 Task: Look for space in Brades, Montserrat from 7th July, 2023 to 15th July, 2023 for 6 adults in price range Rs.15000 to Rs.20000. Place can be entire place with 3 bedrooms having 3 beds and 3 bathrooms. Property type can be house, flat, guest house. Amenities needed are: washing machine. Booking option can be shelf check-in. Required host language is English.
Action: Mouse moved to (481, 104)
Screenshot: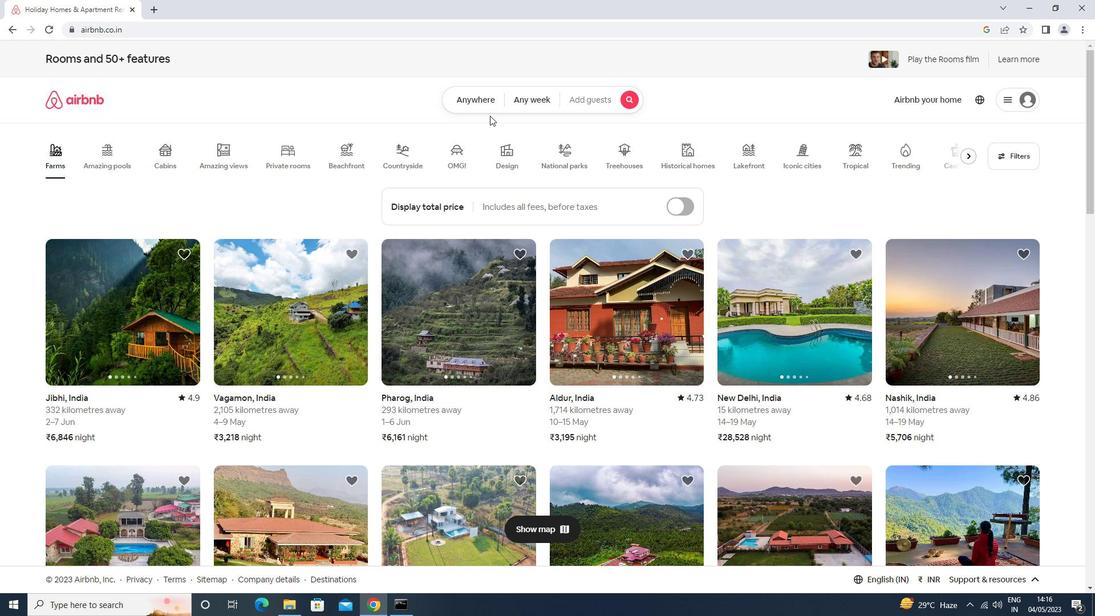 
Action: Mouse pressed left at (481, 104)
Screenshot: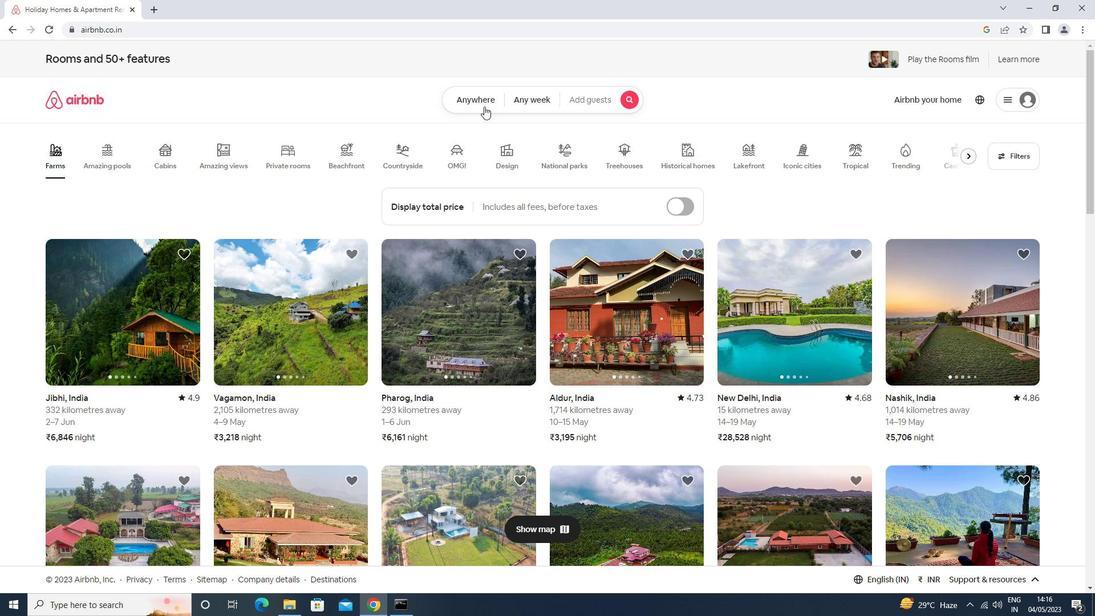 
Action: Mouse moved to (417, 142)
Screenshot: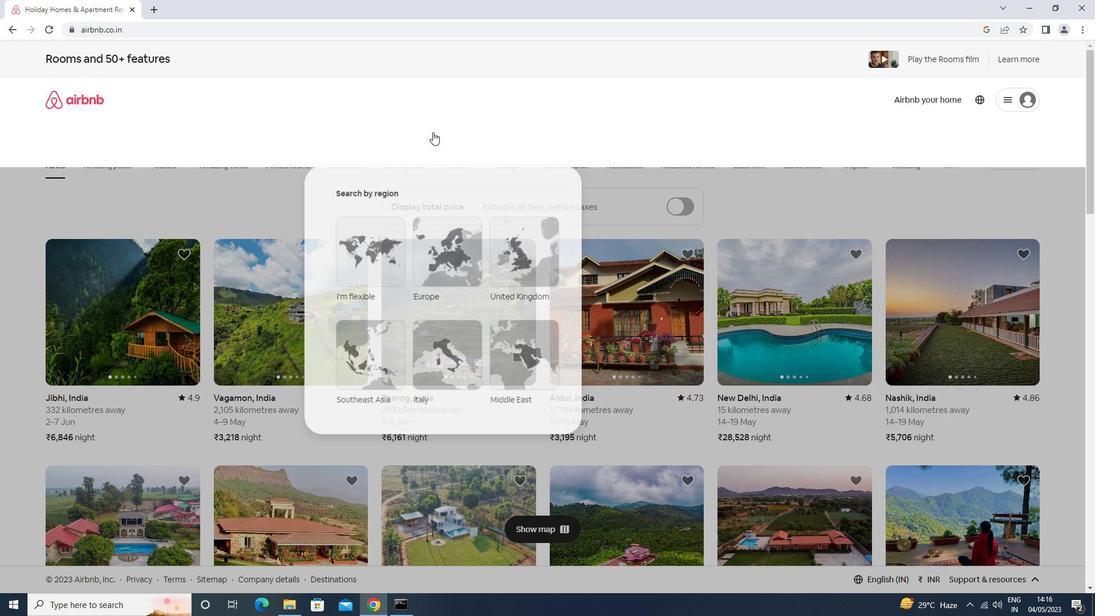 
Action: Mouse pressed left at (417, 142)
Screenshot: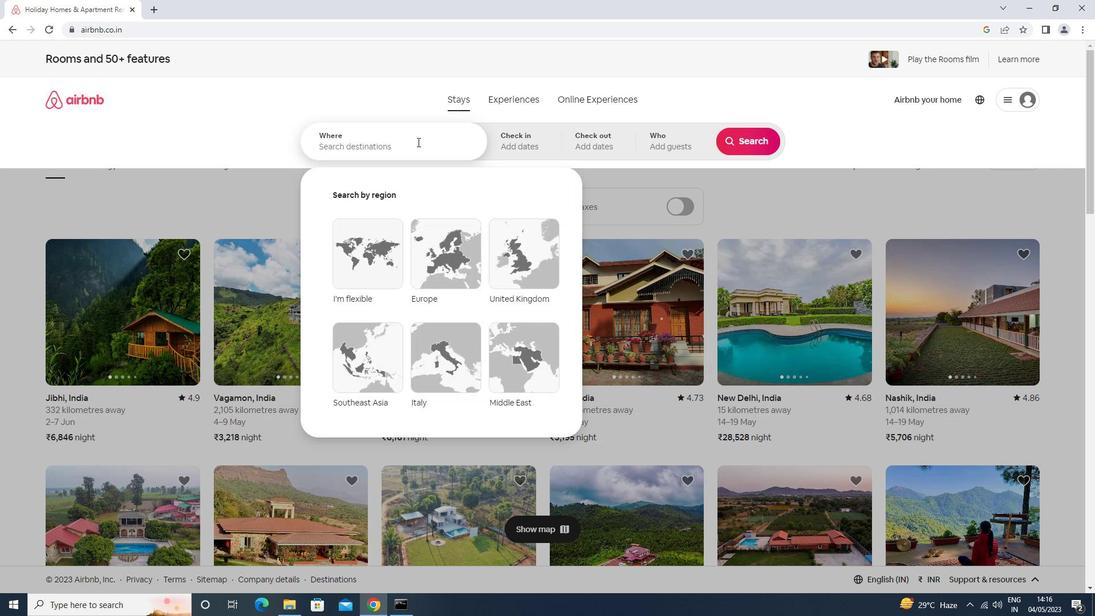 
Action: Key pressed brades<Key.enter>
Screenshot: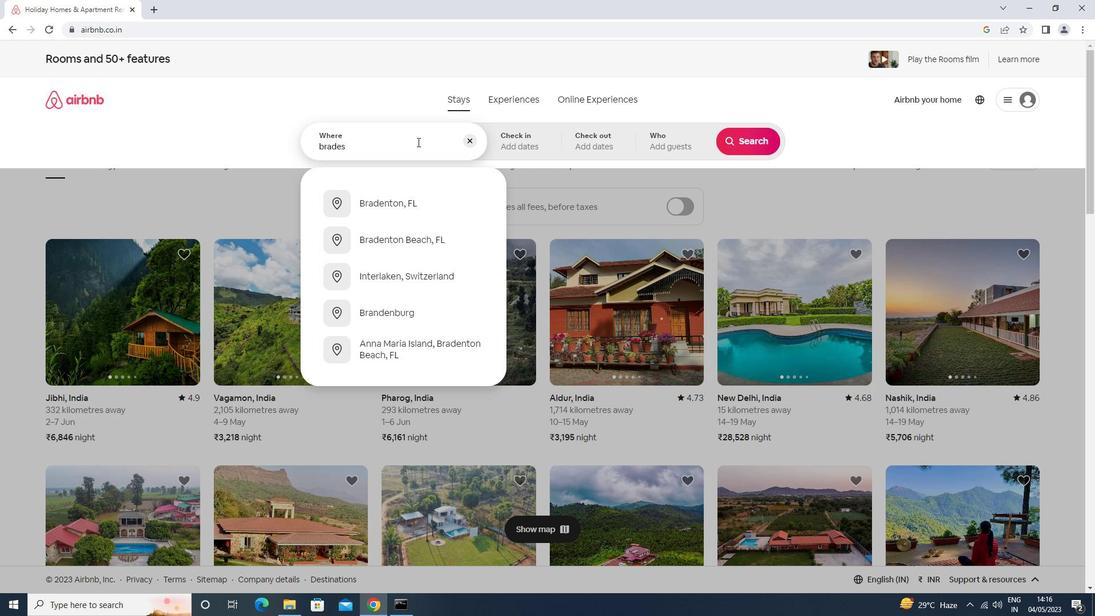 
Action: Mouse moved to (746, 234)
Screenshot: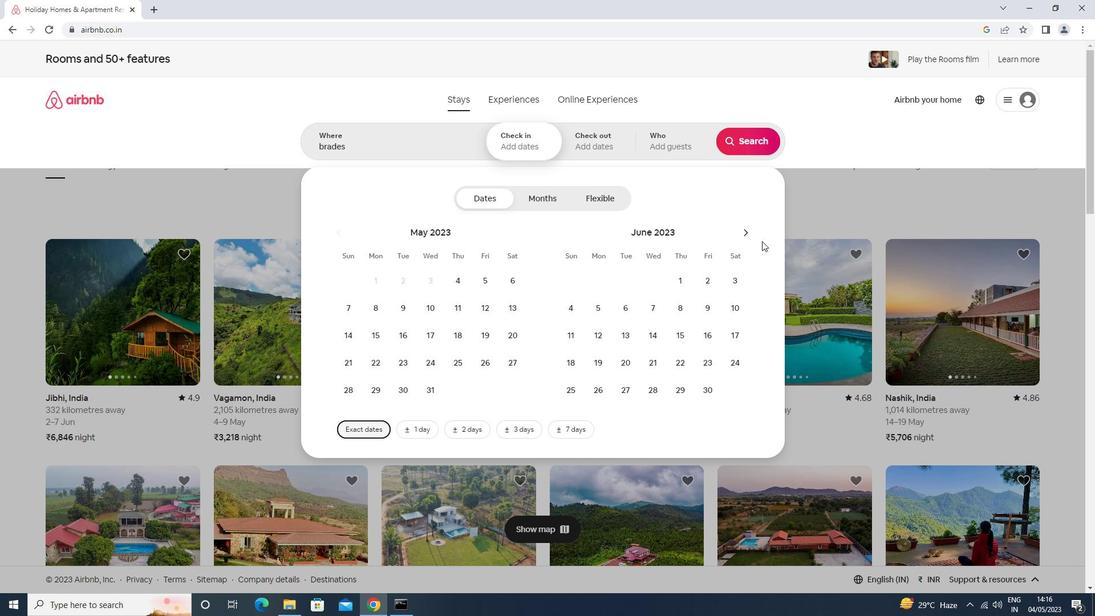 
Action: Mouse pressed left at (746, 234)
Screenshot: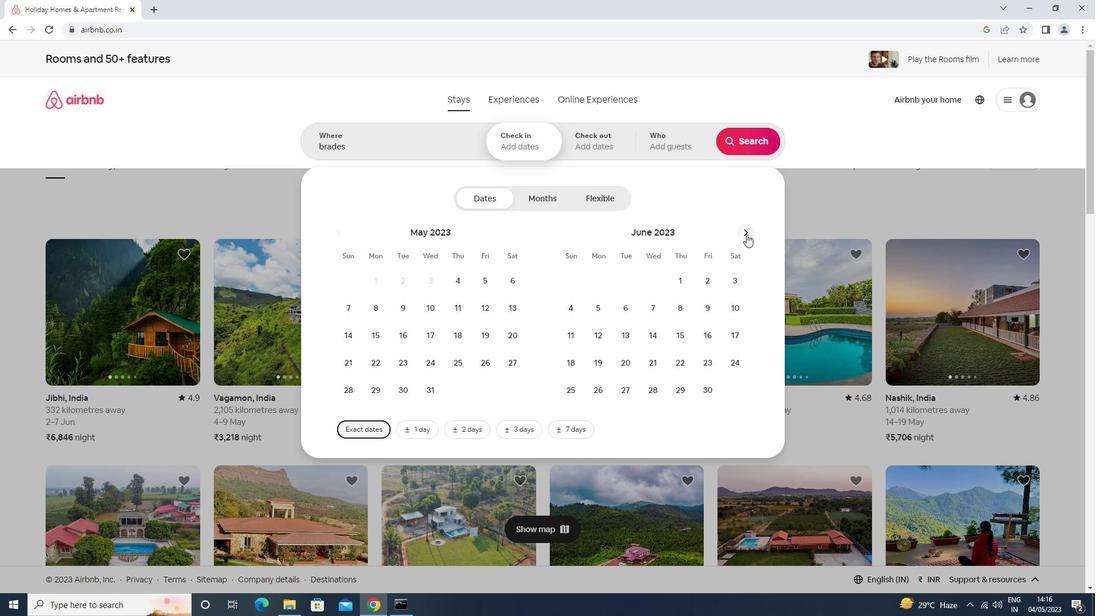 
Action: Mouse moved to (704, 304)
Screenshot: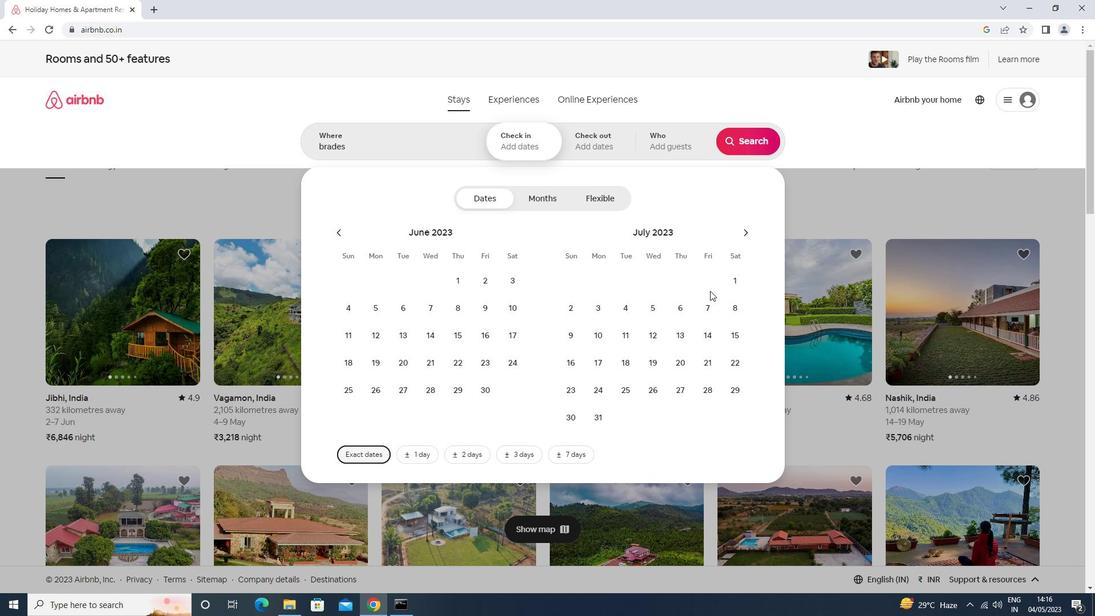 
Action: Mouse pressed left at (704, 304)
Screenshot: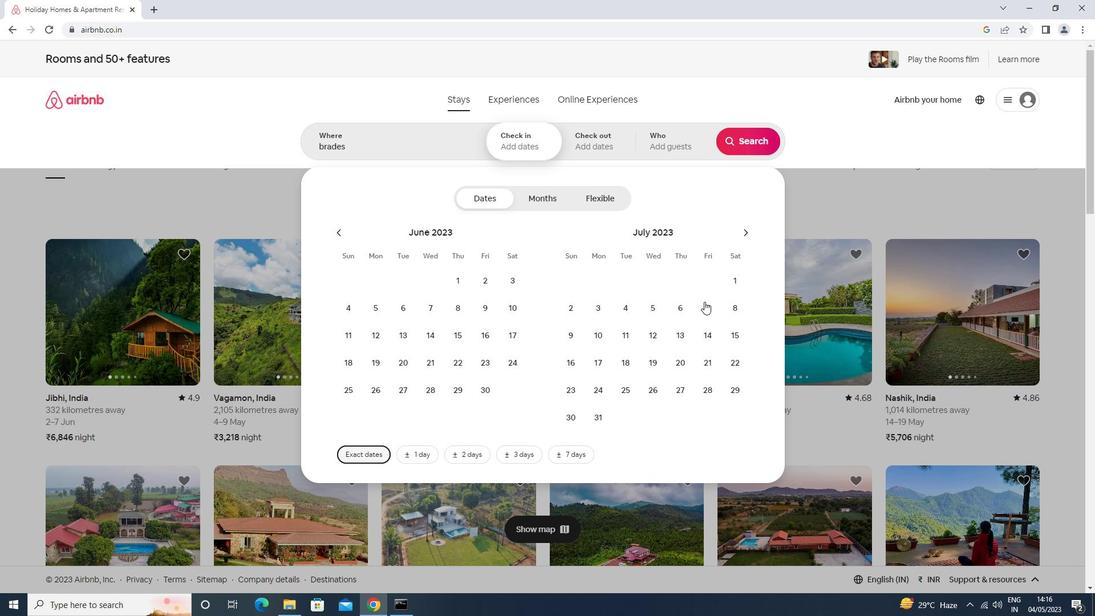 
Action: Mouse moved to (727, 333)
Screenshot: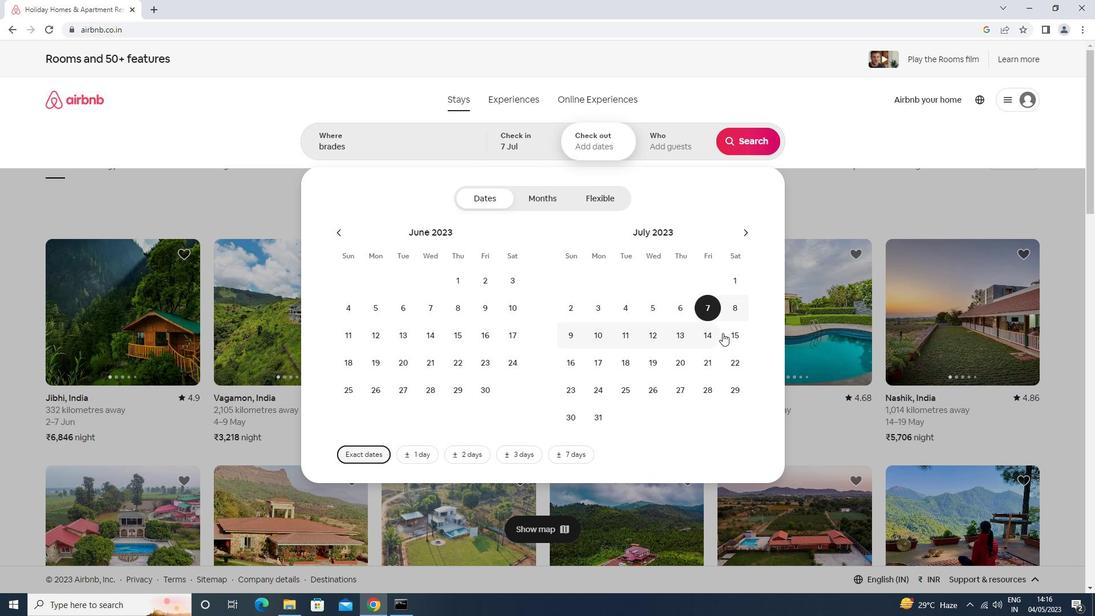 
Action: Mouse pressed left at (727, 333)
Screenshot: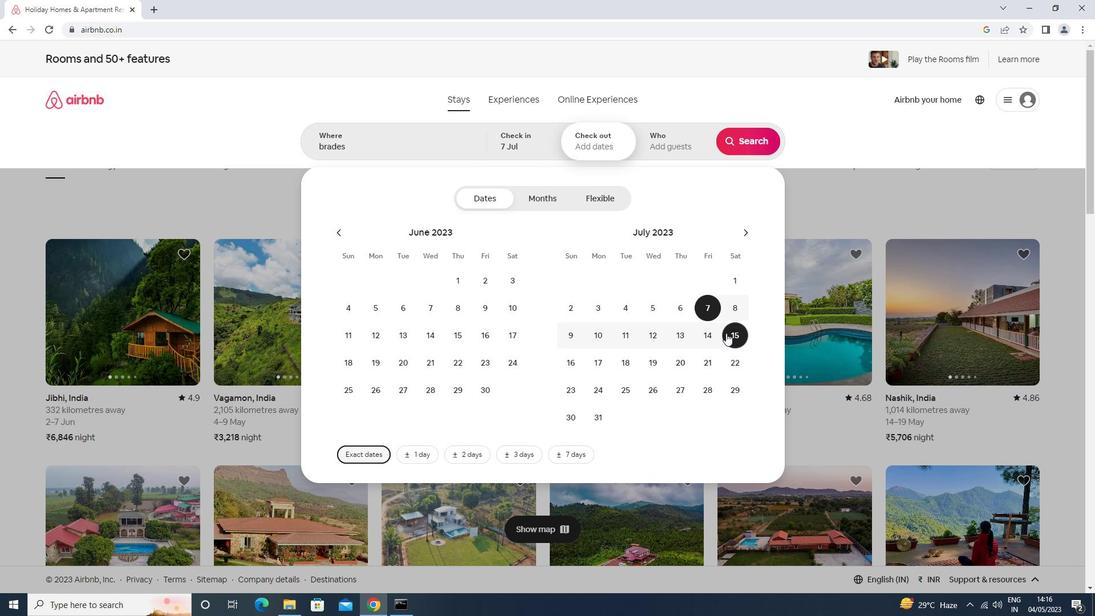 
Action: Mouse moved to (661, 139)
Screenshot: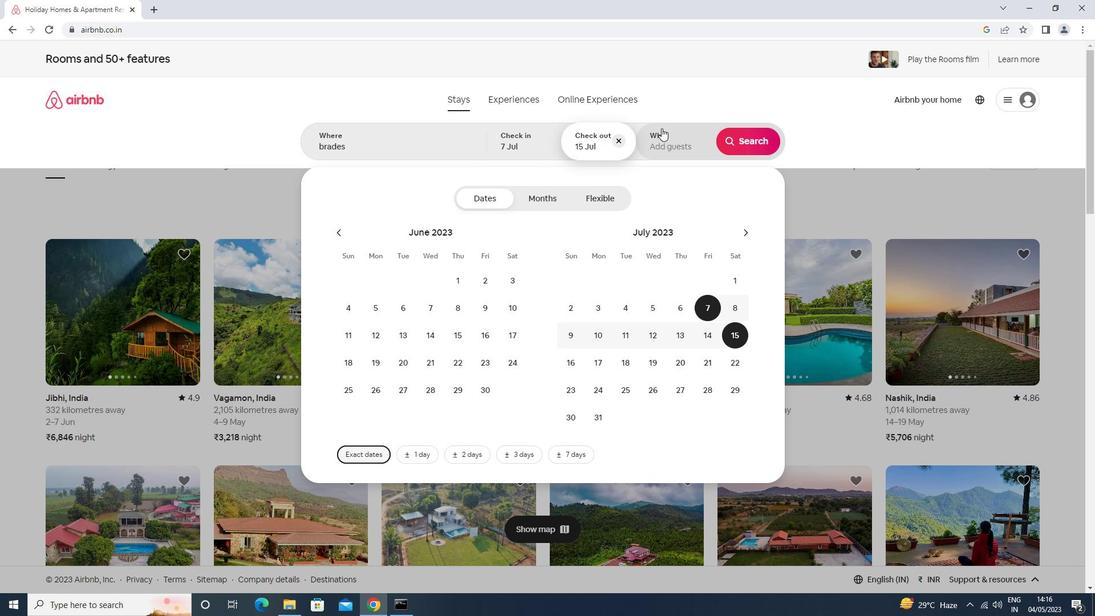 
Action: Mouse pressed left at (661, 139)
Screenshot: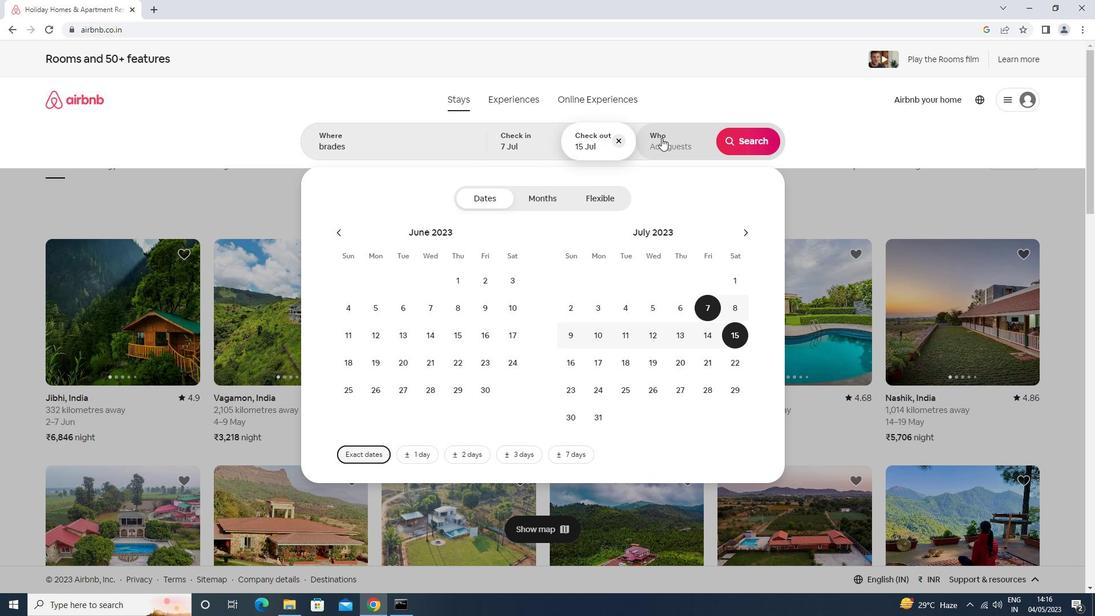 
Action: Mouse moved to (755, 204)
Screenshot: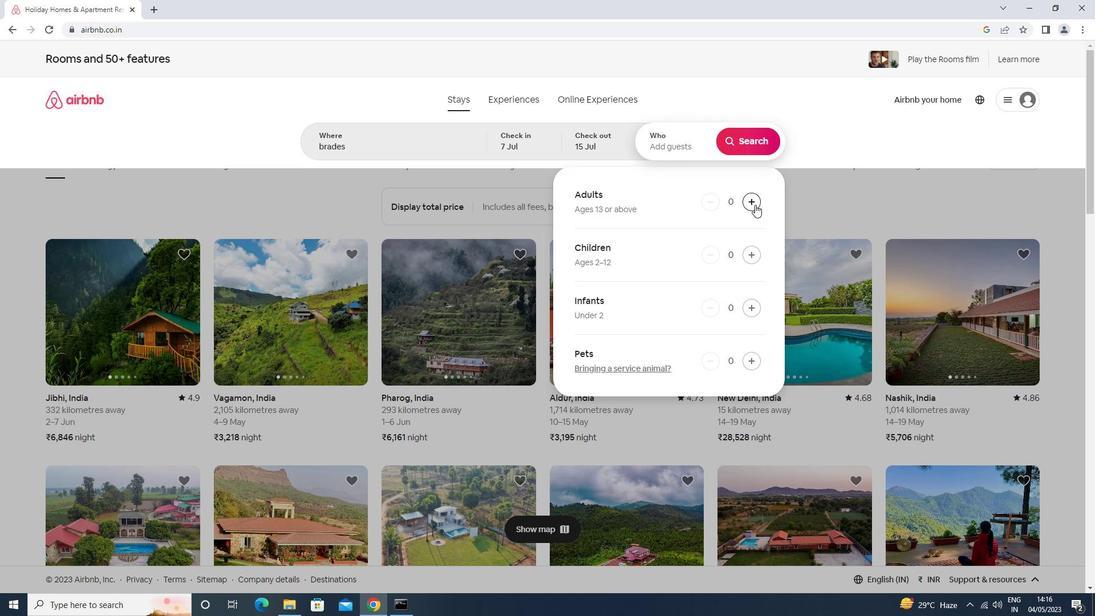 
Action: Mouse pressed left at (755, 204)
Screenshot: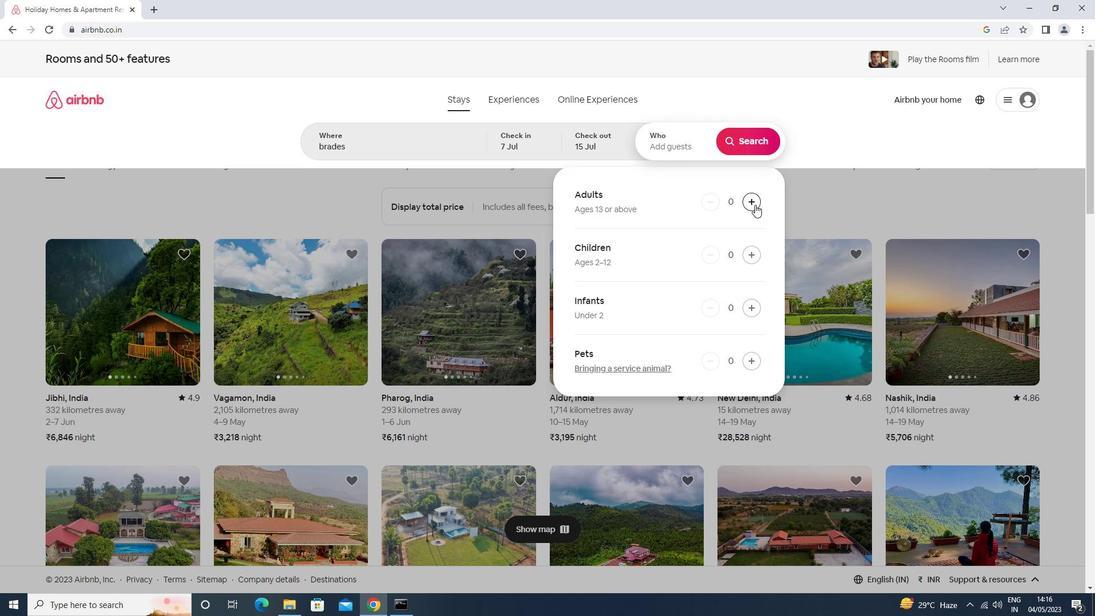
Action: Mouse pressed left at (755, 204)
Screenshot: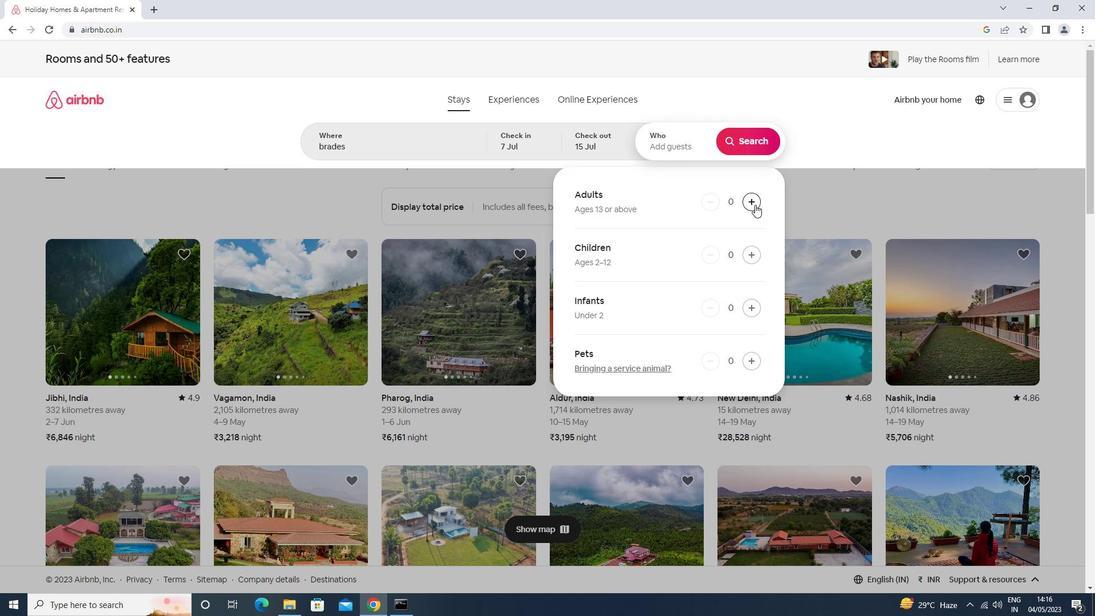 
Action: Mouse pressed left at (755, 204)
Screenshot: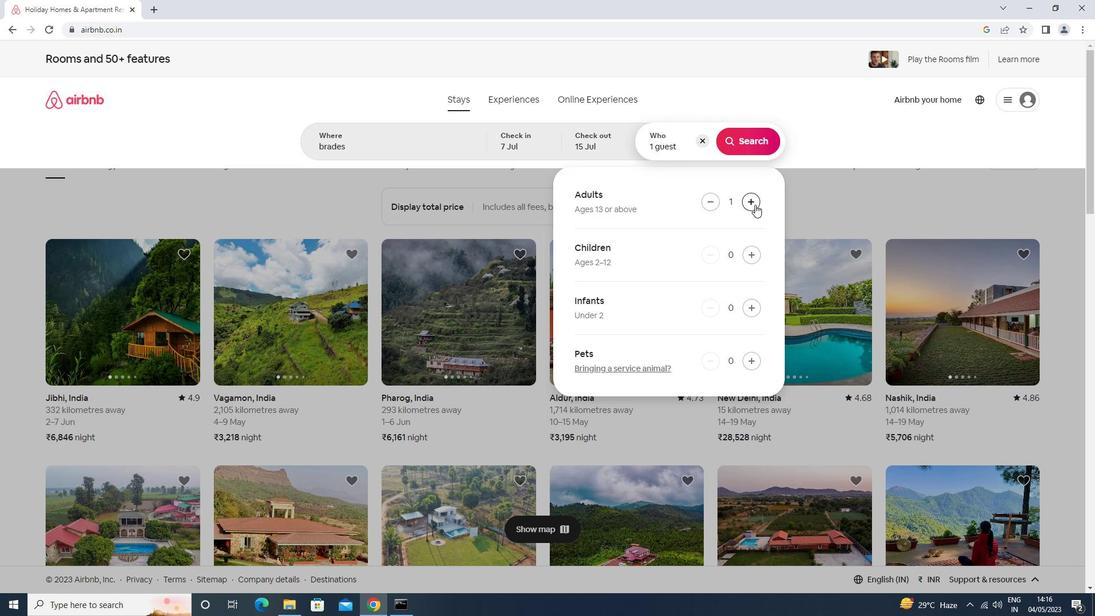 
Action: Mouse pressed left at (755, 204)
Screenshot: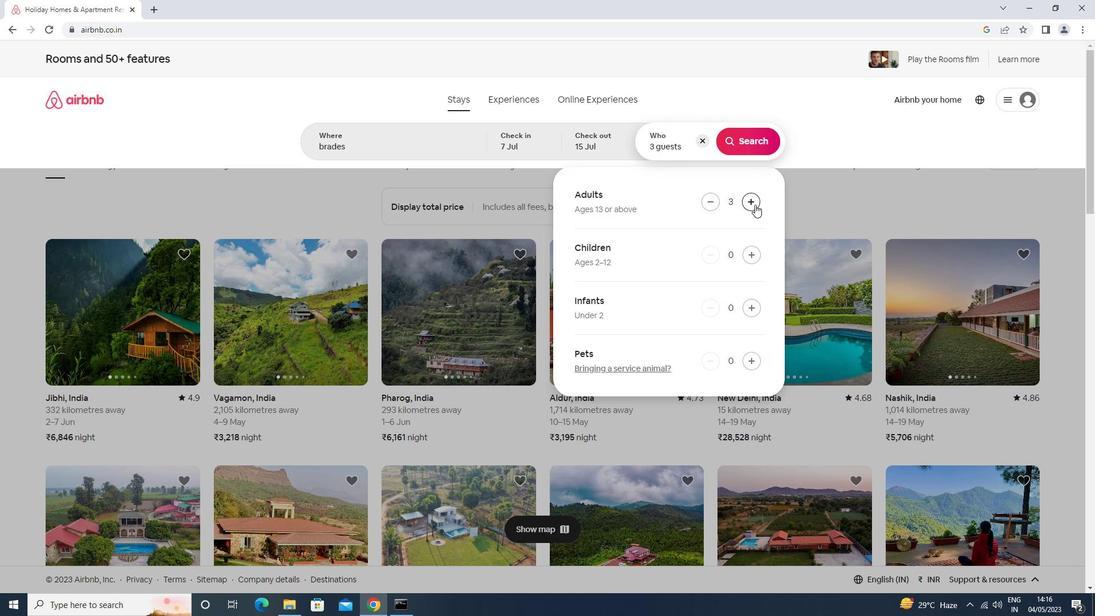
Action: Mouse pressed left at (755, 204)
Screenshot: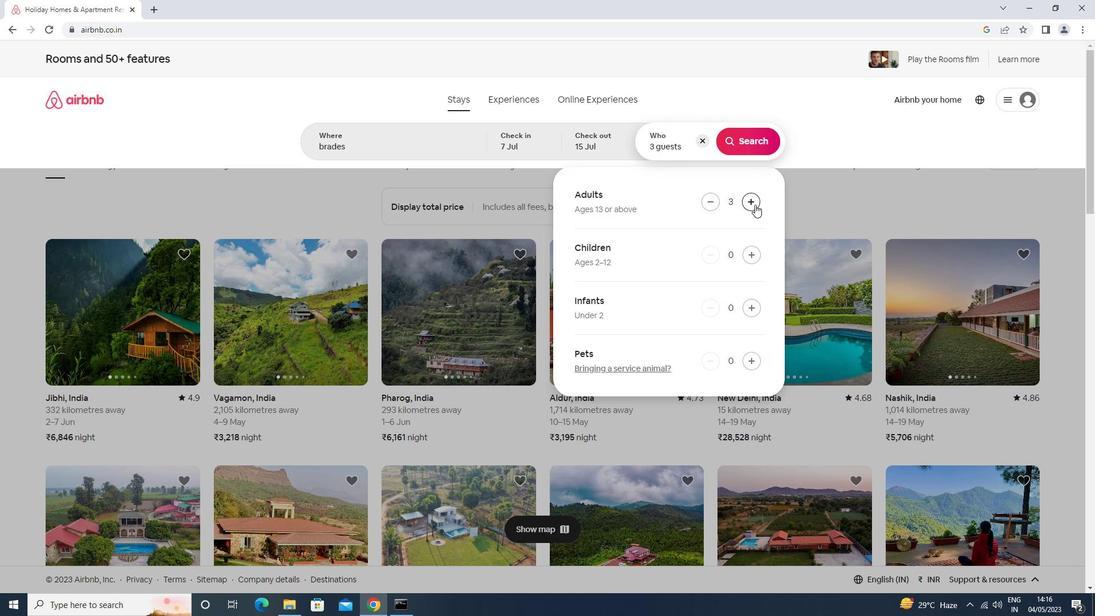 
Action: Mouse pressed left at (755, 204)
Screenshot: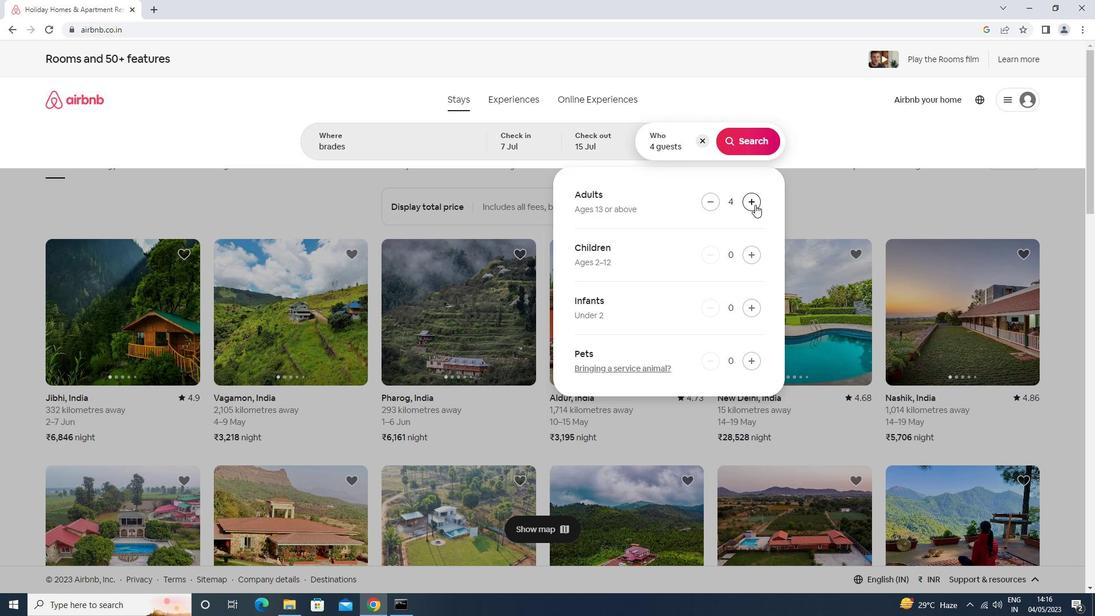 
Action: Mouse moved to (752, 146)
Screenshot: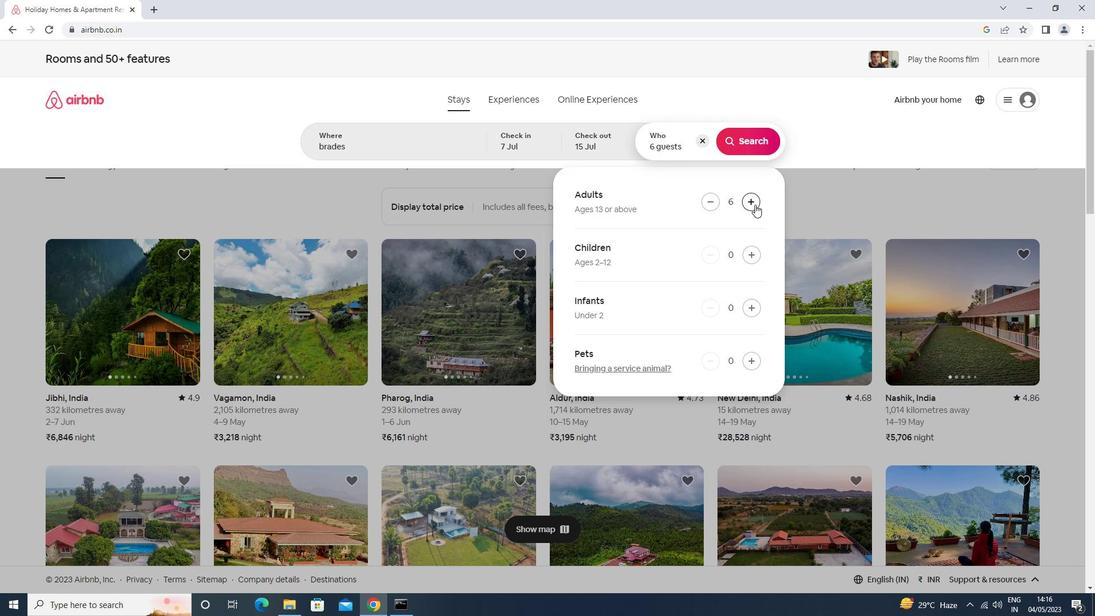 
Action: Mouse pressed left at (752, 146)
Screenshot: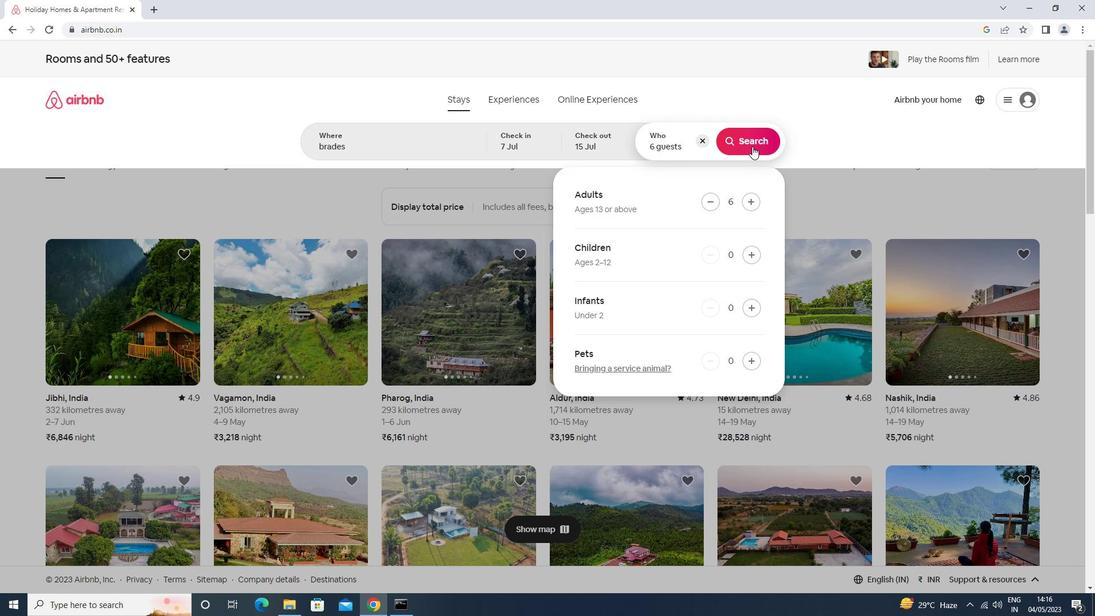 
Action: Mouse moved to (1057, 117)
Screenshot: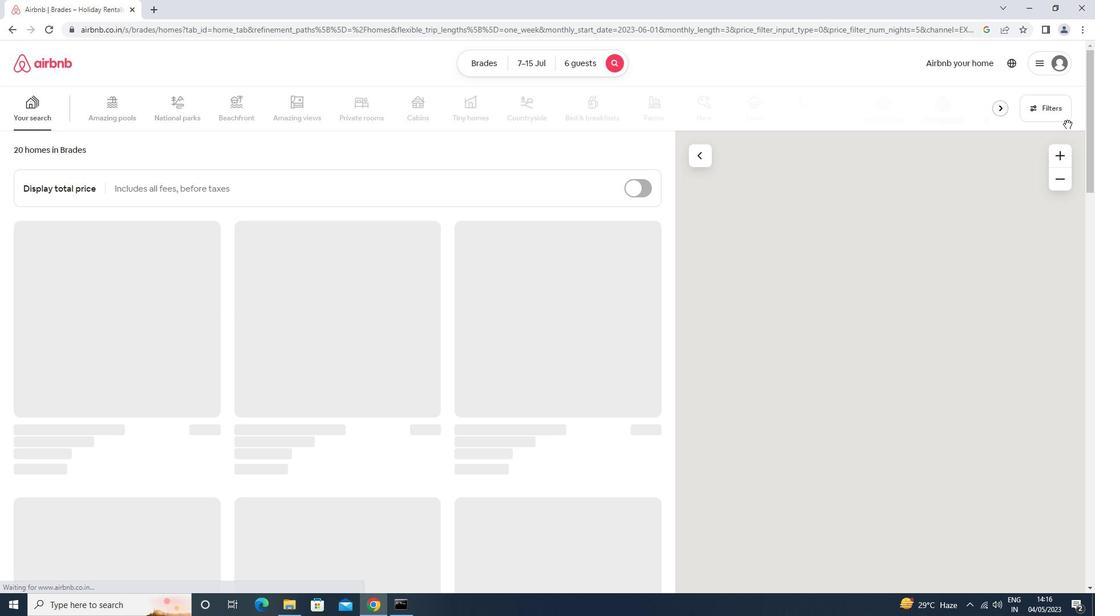 
Action: Mouse pressed left at (1057, 117)
Screenshot: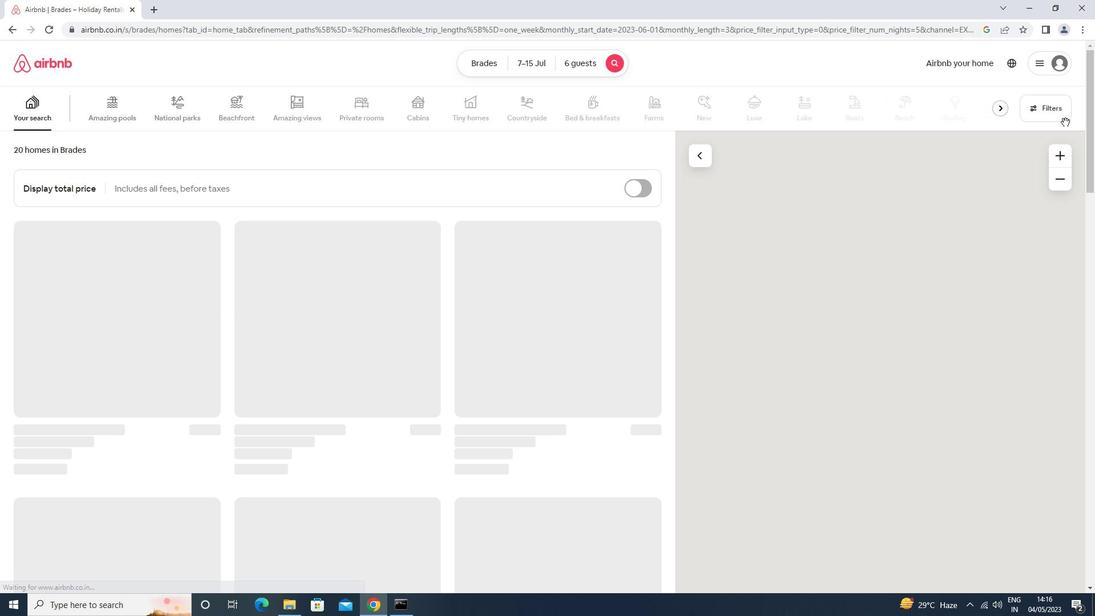
Action: Mouse moved to (498, 246)
Screenshot: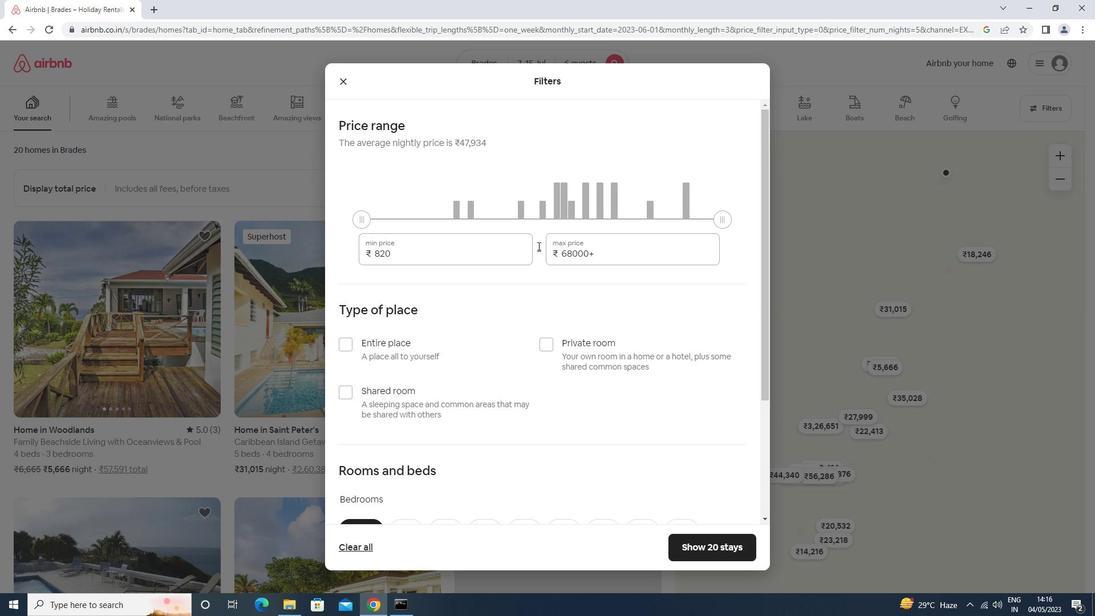 
Action: Mouse pressed left at (498, 246)
Screenshot: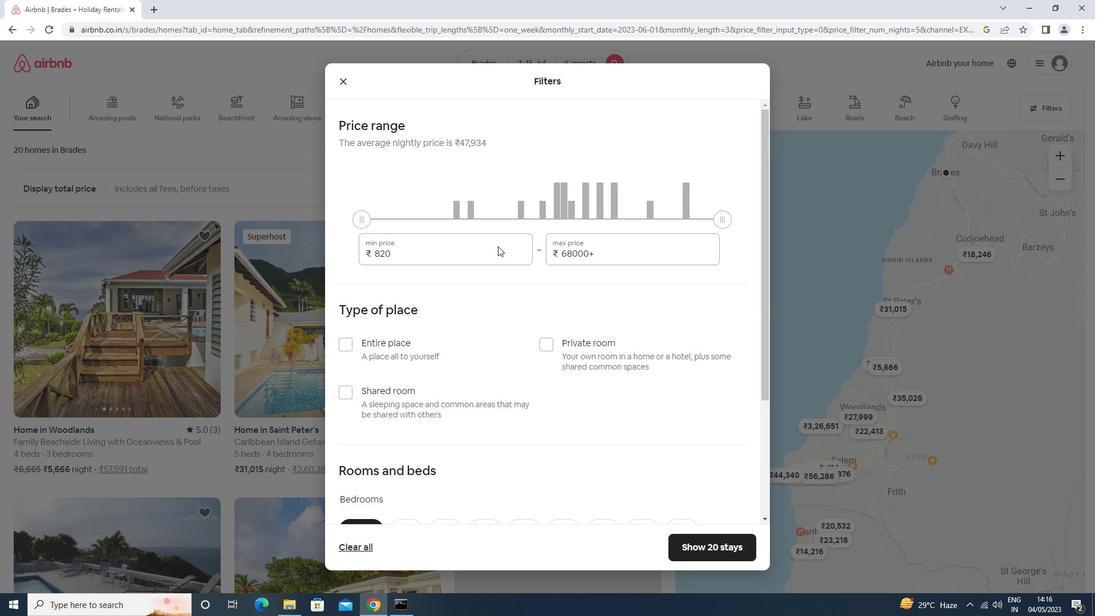 
Action: Key pressed <Key.backspace><Key.backspace><Key.backspace><Key.backspace><Key.backspace>15000<Key.tab>2000<Key.backspace><Key.backspace><Key.backspace><Key.backspace><Key.backspace><Key.backspace>20000
Screenshot: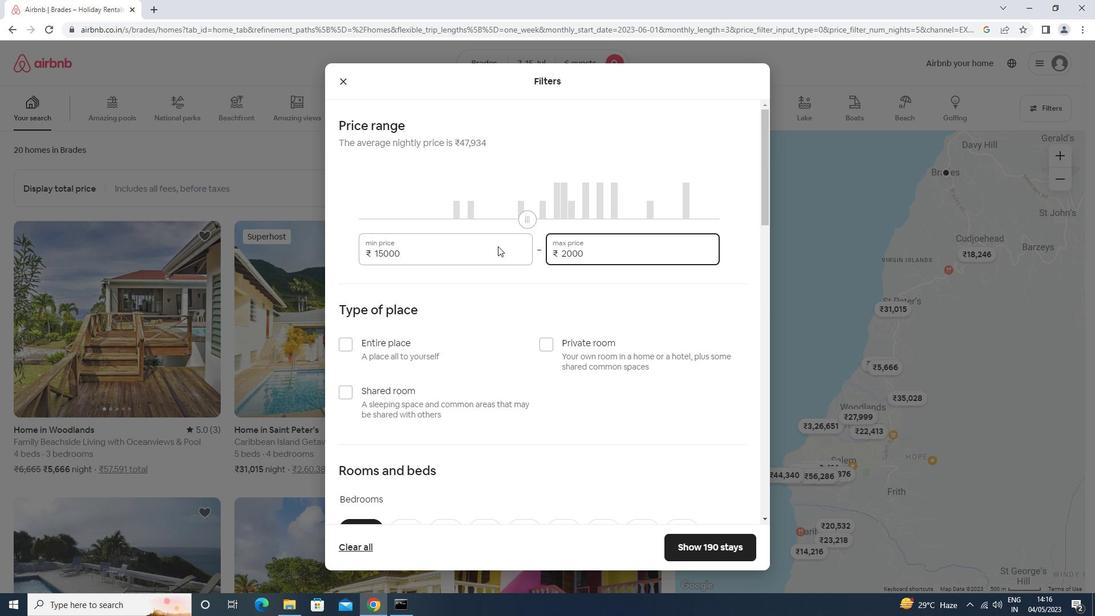 
Action: Mouse moved to (389, 349)
Screenshot: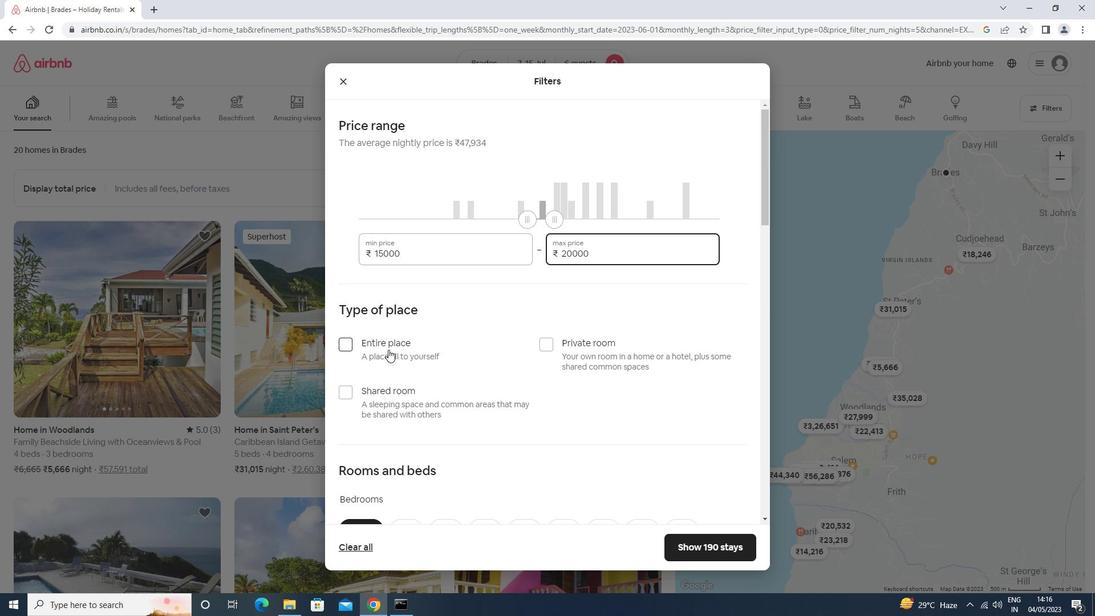 
Action: Mouse pressed left at (389, 349)
Screenshot: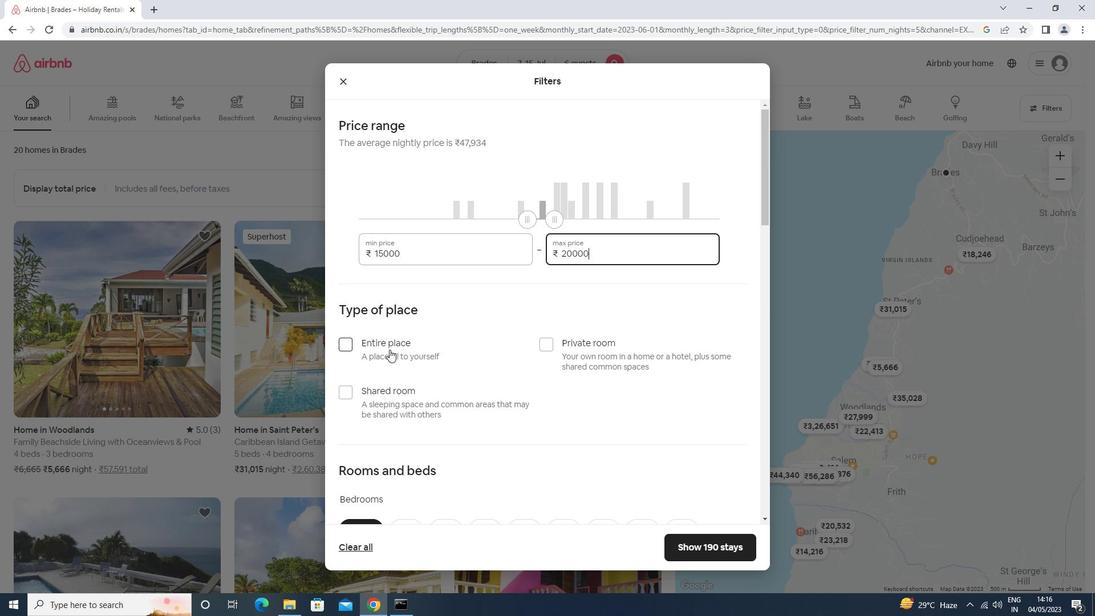 
Action: Mouse moved to (393, 347)
Screenshot: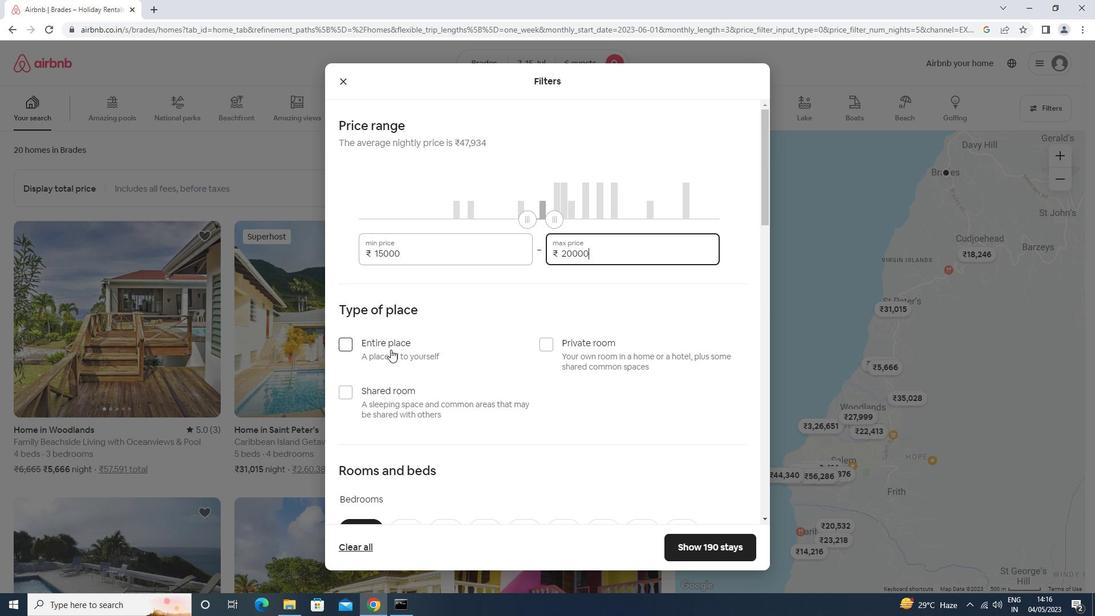 
Action: Mouse scrolled (393, 347) with delta (0, 0)
Screenshot: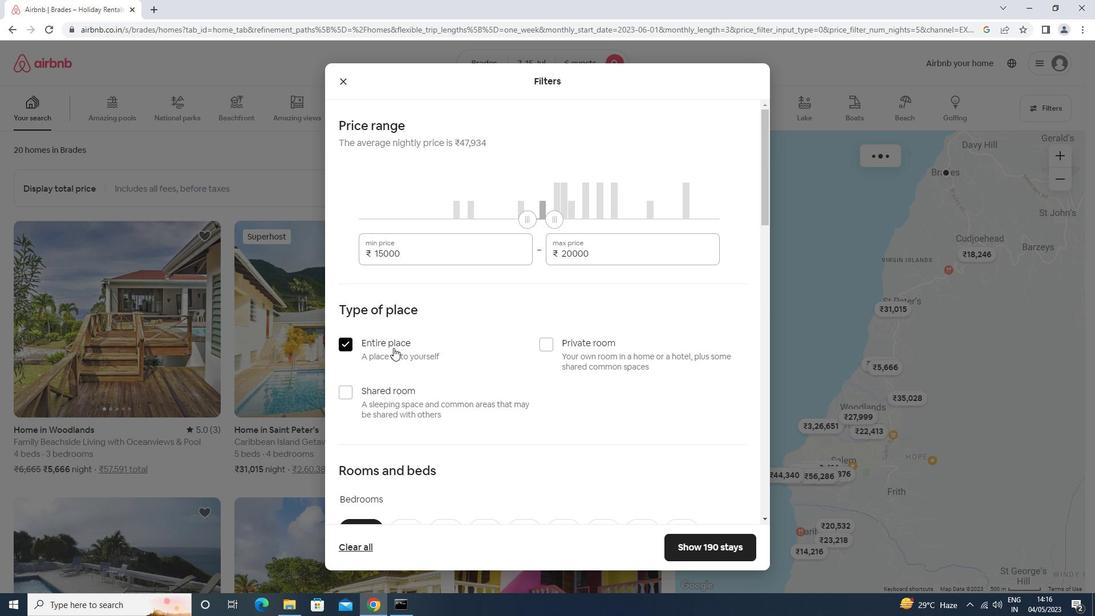 
Action: Mouse scrolled (393, 347) with delta (0, 0)
Screenshot: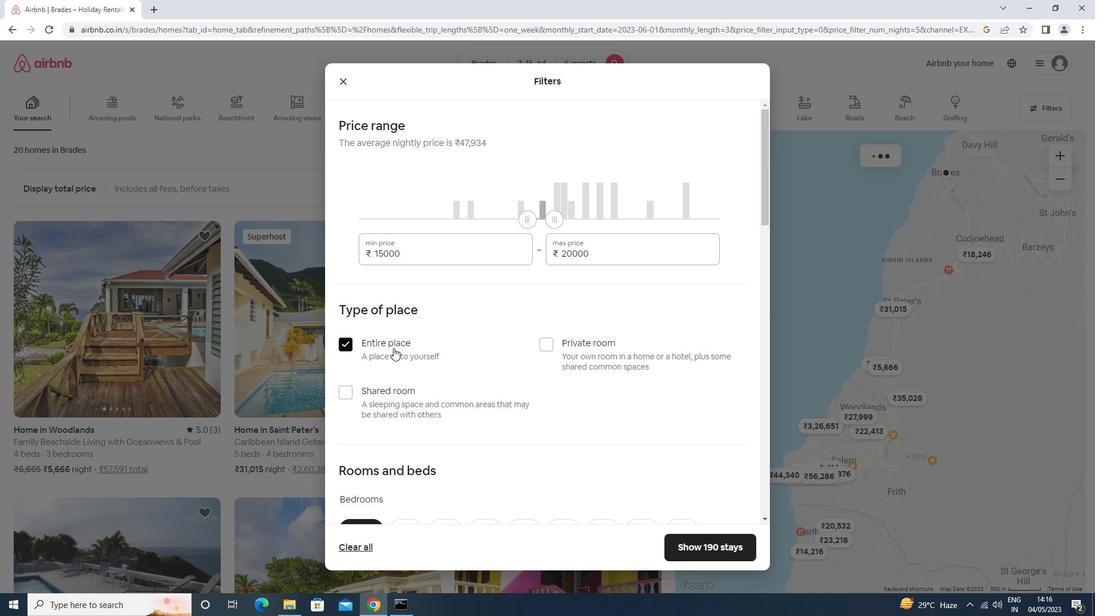 
Action: Mouse scrolled (393, 347) with delta (0, 0)
Screenshot: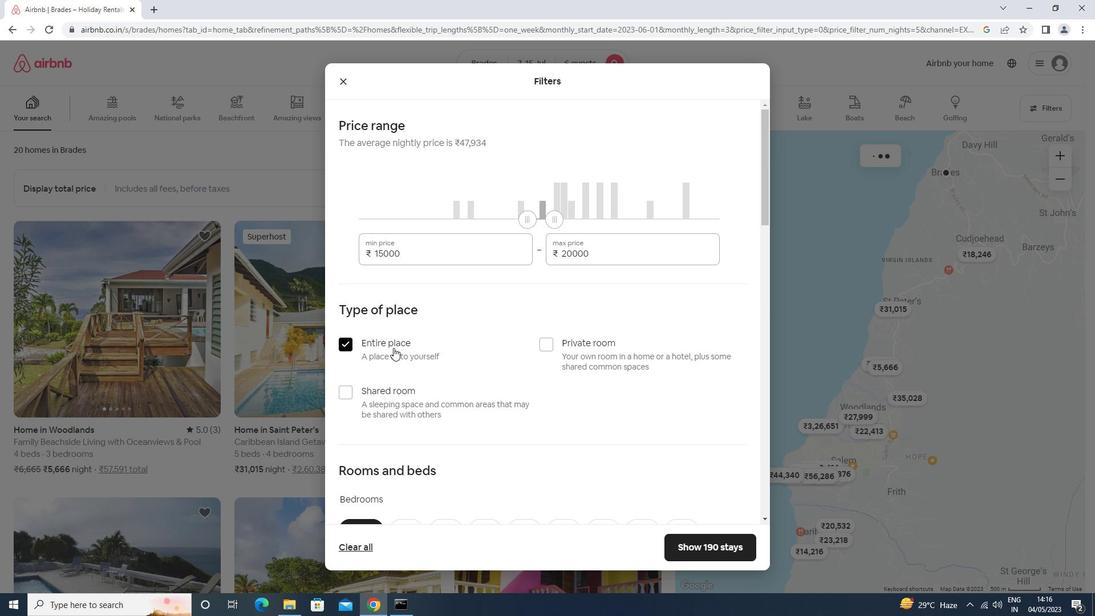 
Action: Mouse moved to (485, 357)
Screenshot: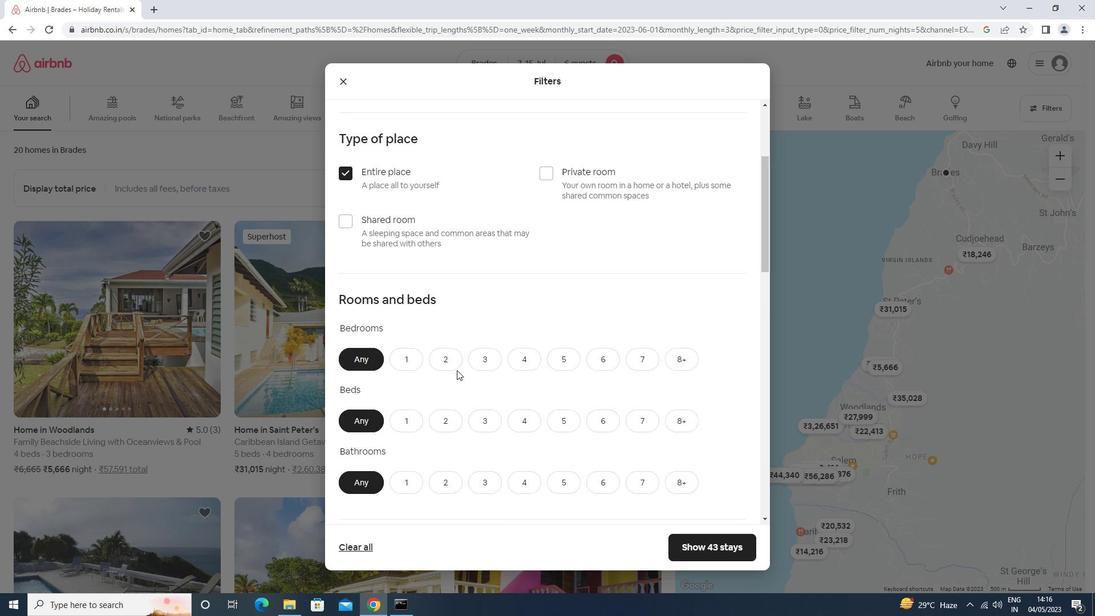 
Action: Mouse pressed left at (485, 357)
Screenshot: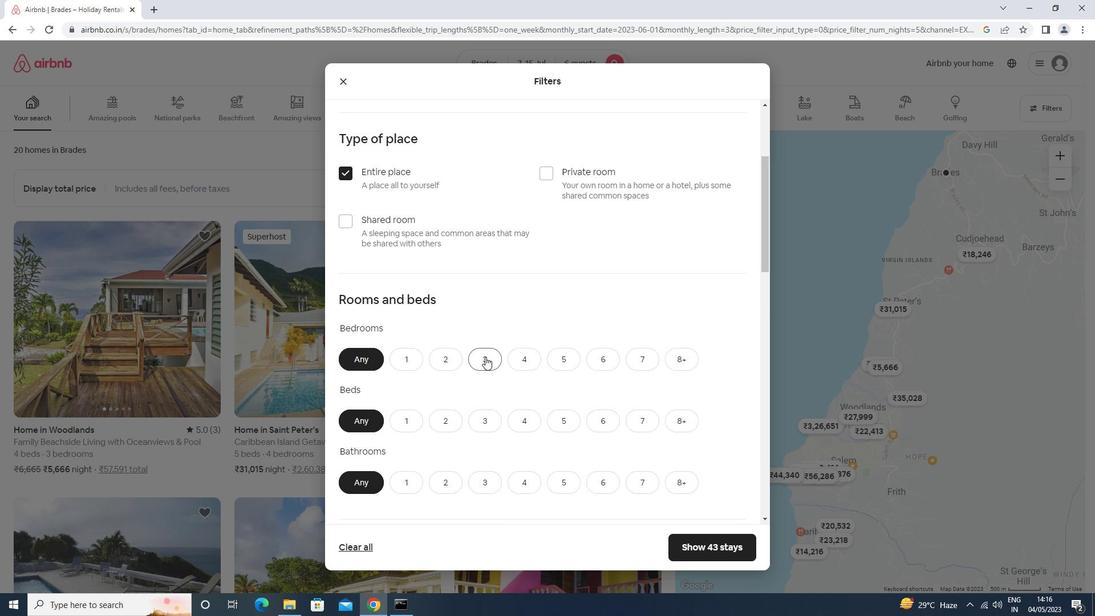 
Action: Mouse moved to (478, 423)
Screenshot: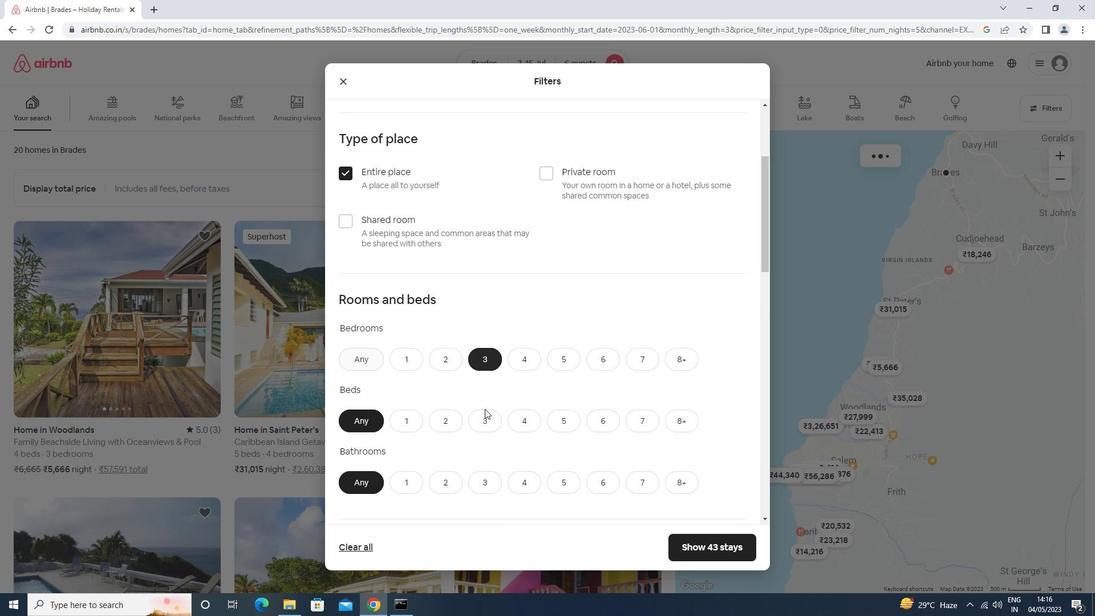 
Action: Mouse pressed left at (478, 423)
Screenshot: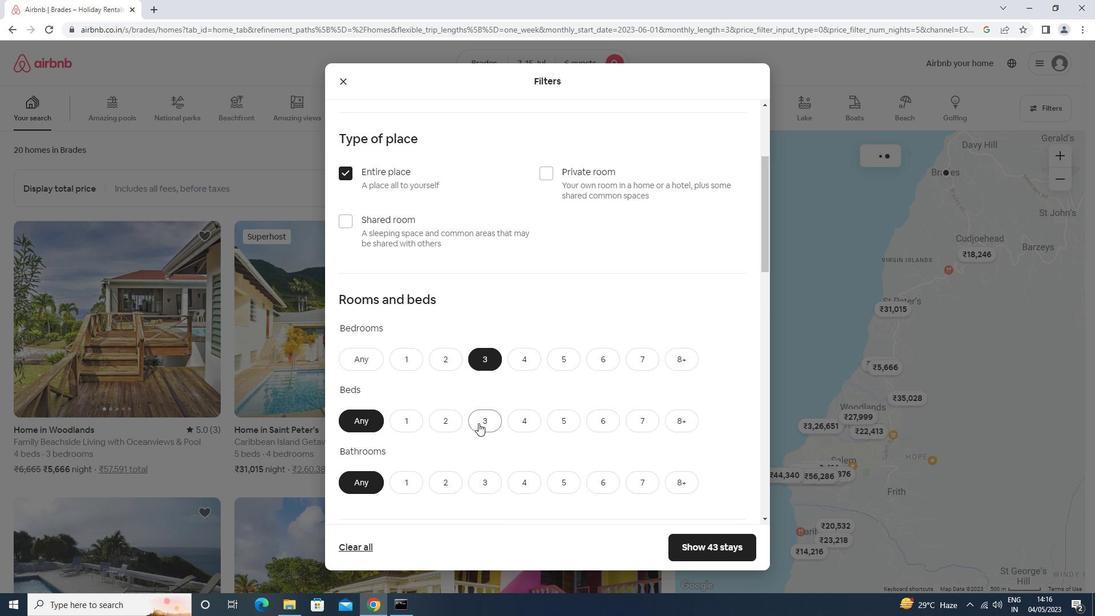 
Action: Mouse moved to (480, 483)
Screenshot: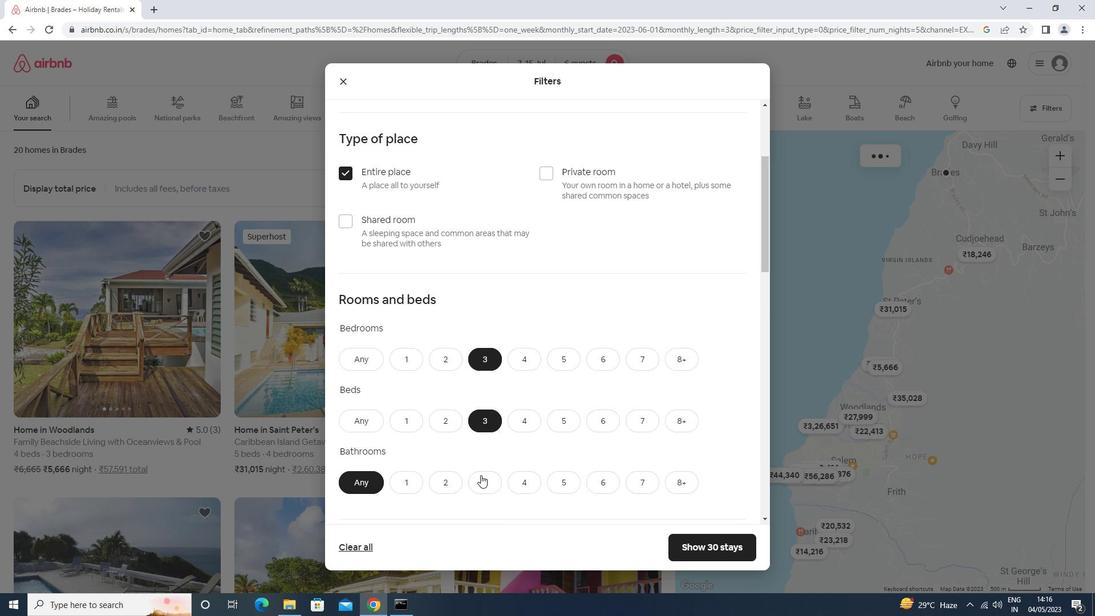 
Action: Mouse pressed left at (480, 483)
Screenshot: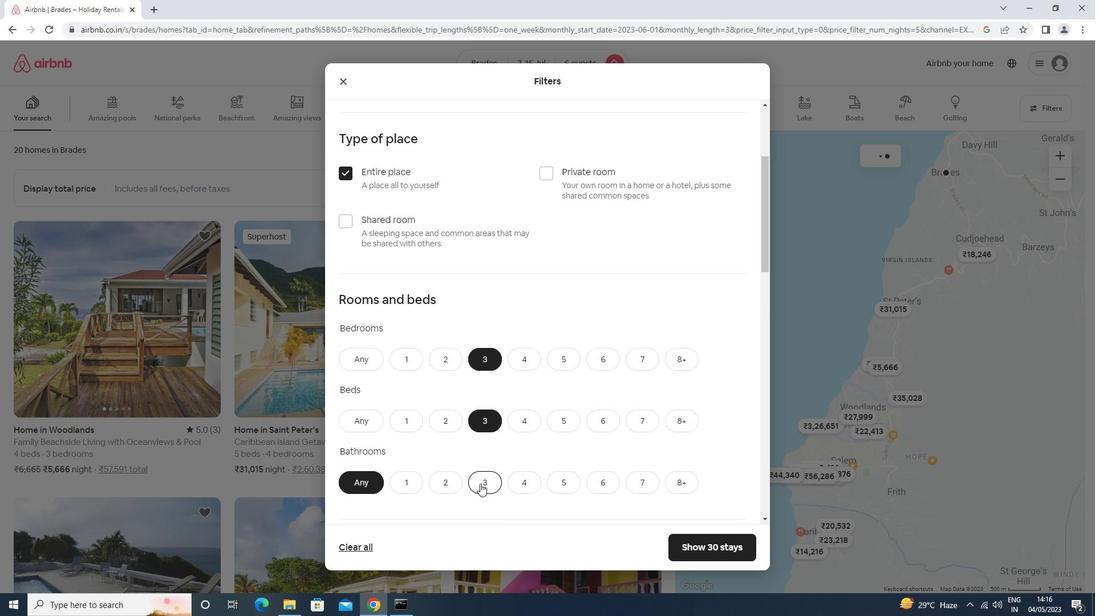 
Action: Mouse moved to (441, 177)
Screenshot: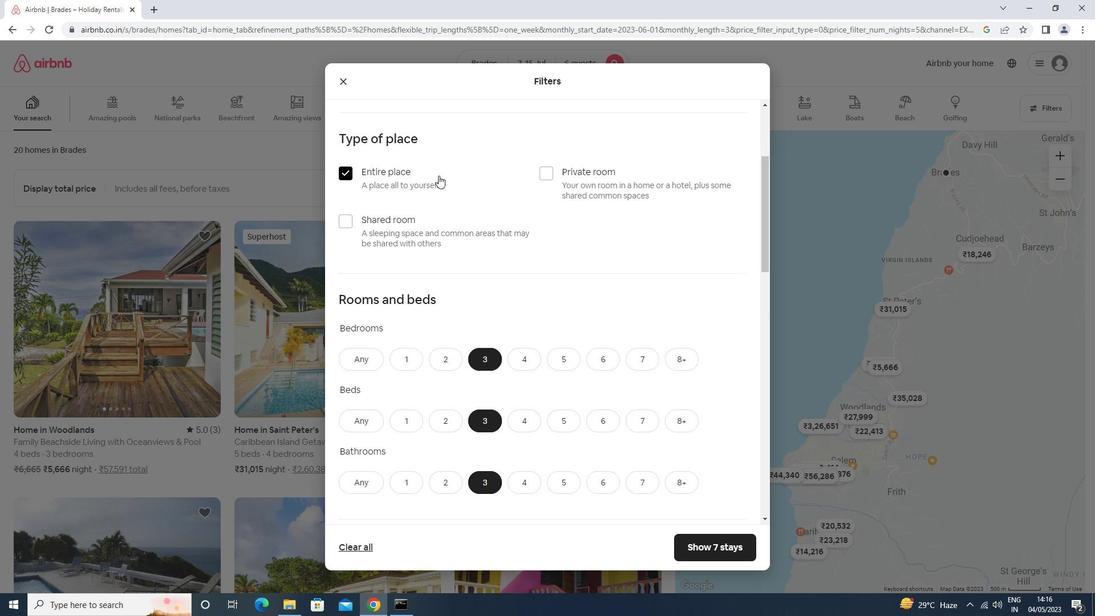 
Action: Mouse scrolled (441, 177) with delta (0, 0)
Screenshot: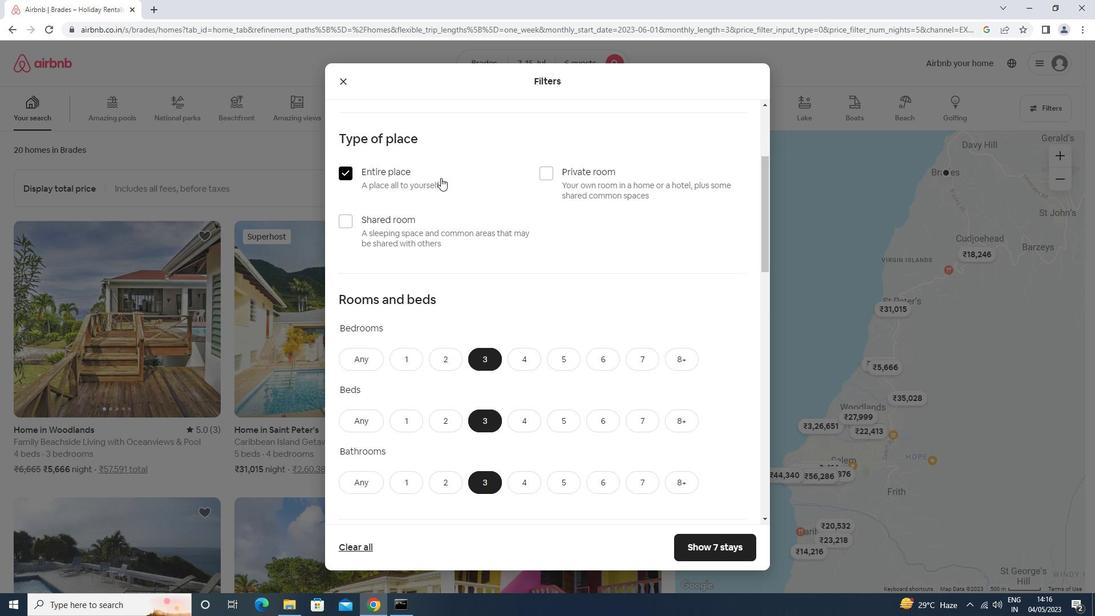
Action: Mouse scrolled (441, 177) with delta (0, 0)
Screenshot: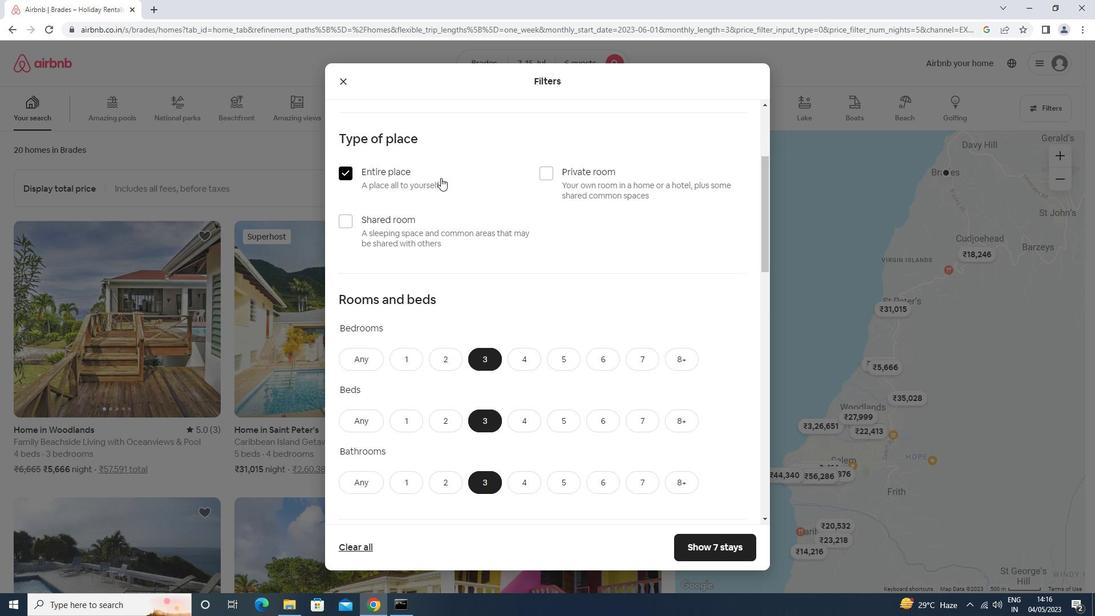 
Action: Mouse scrolled (441, 177) with delta (0, 0)
Screenshot: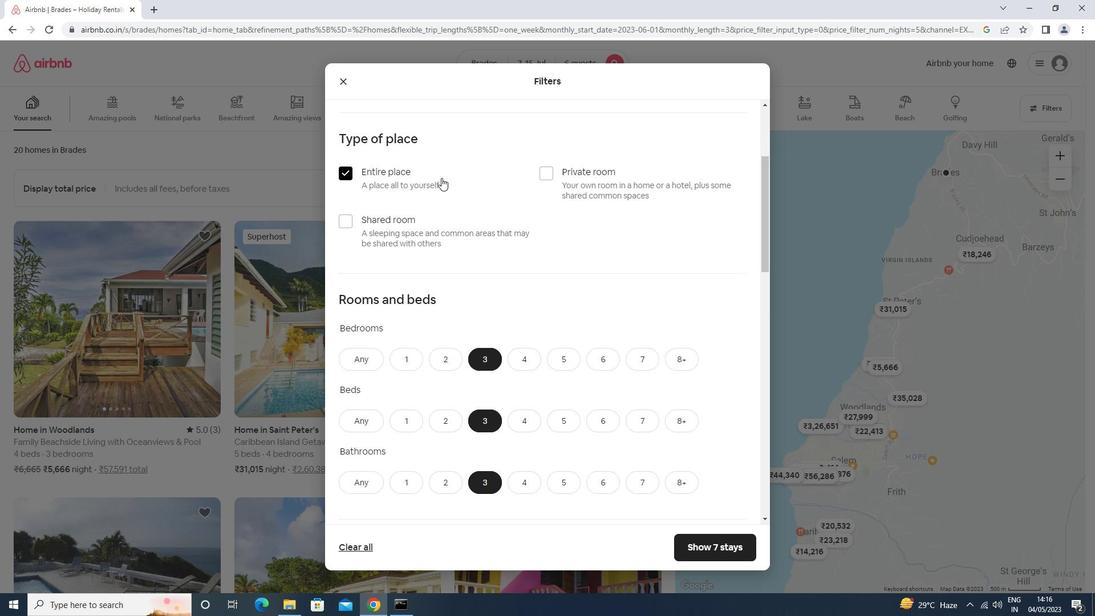 
Action: Mouse scrolled (441, 177) with delta (0, 0)
Screenshot: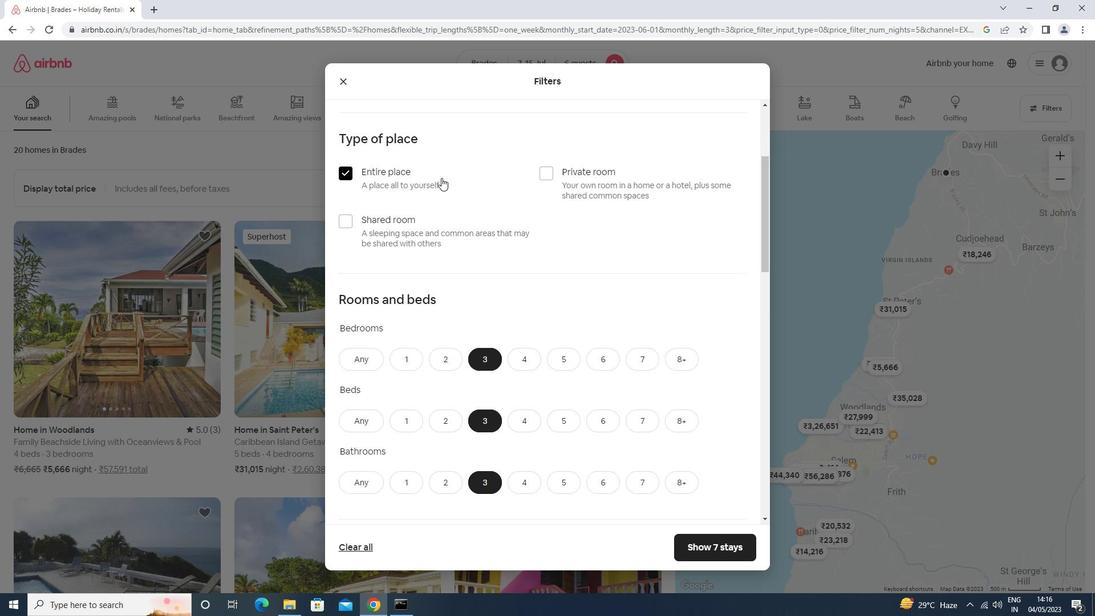 
Action: Mouse moved to (442, 177)
Screenshot: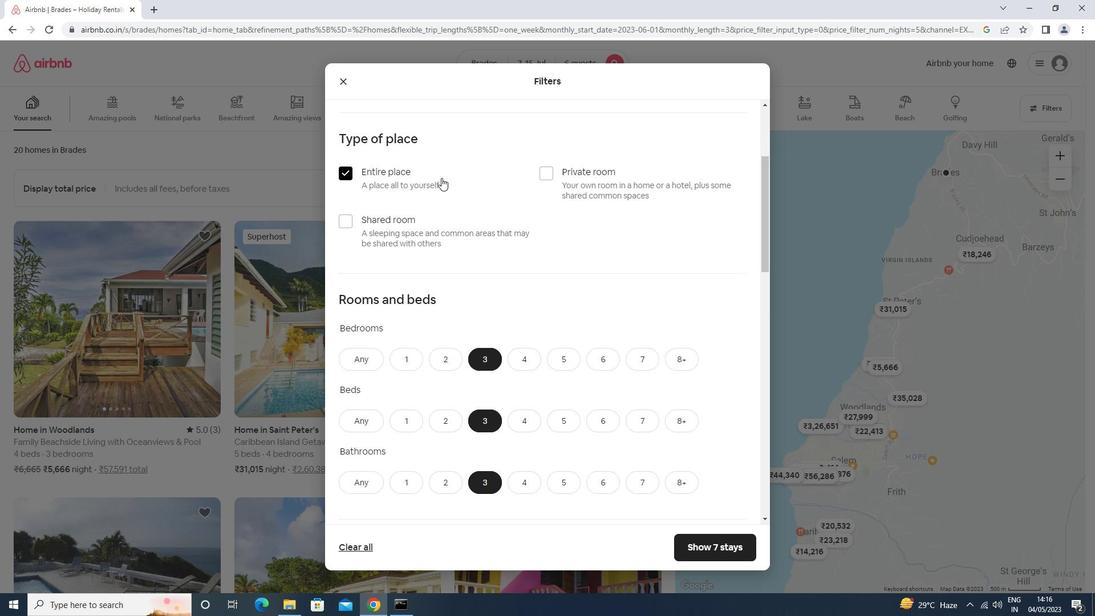 
Action: Mouse scrolled (442, 177) with delta (0, 0)
Screenshot: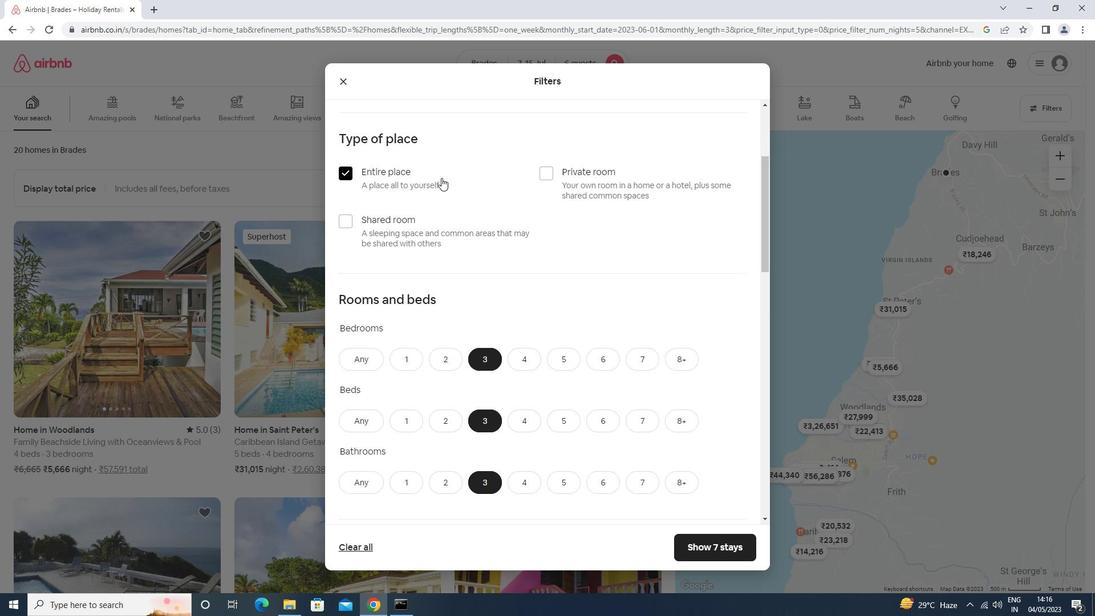 
Action: Mouse moved to (442, 179)
Screenshot: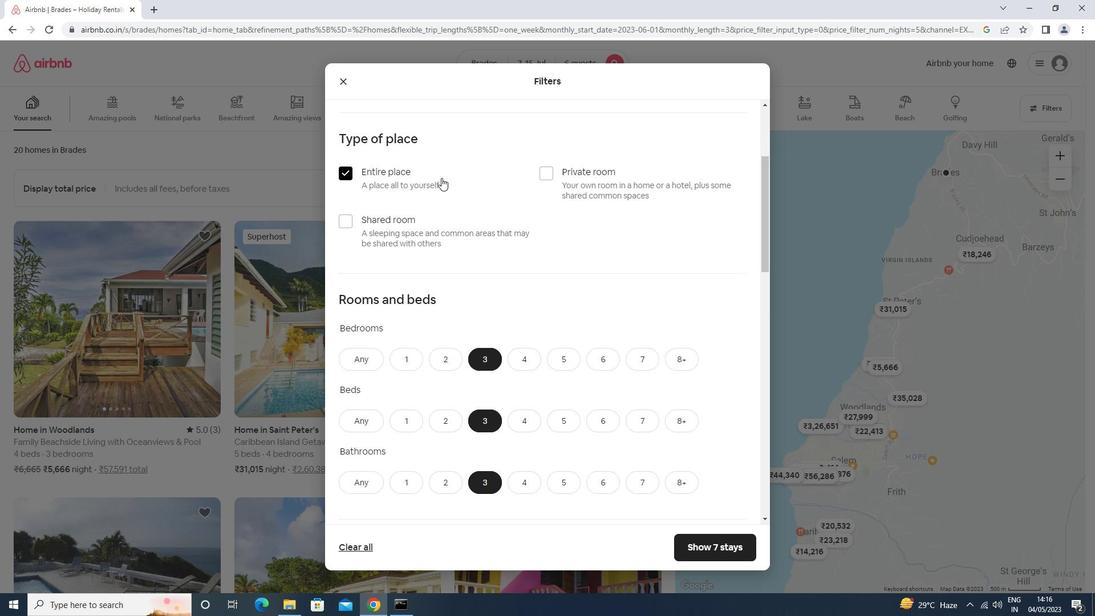 
Action: Mouse scrolled (442, 178) with delta (0, 0)
Screenshot: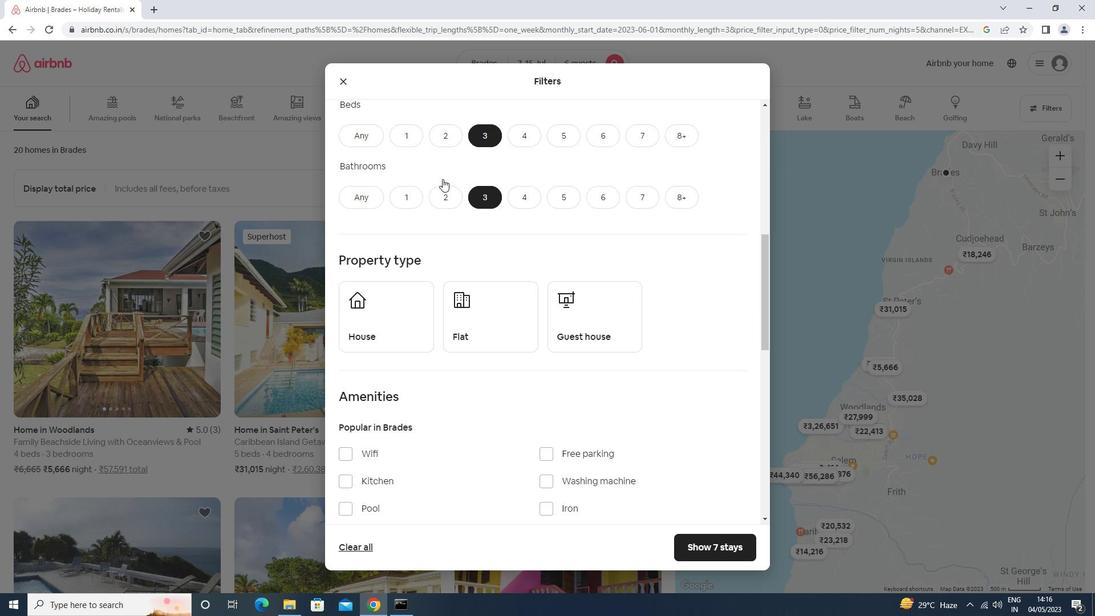 
Action: Mouse scrolled (442, 178) with delta (0, 0)
Screenshot: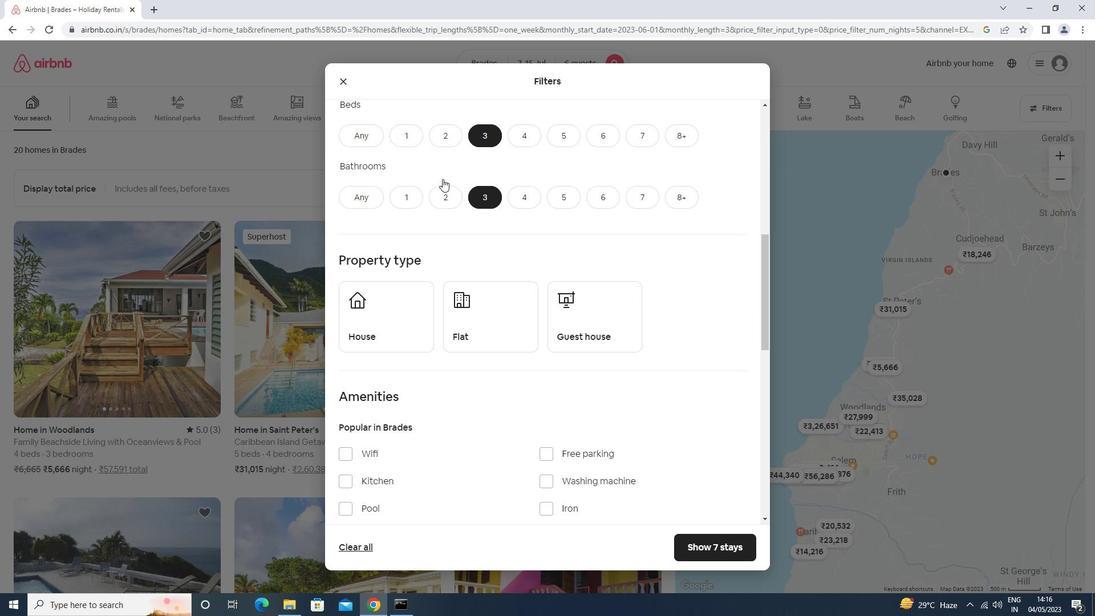 
Action: Mouse moved to (391, 196)
Screenshot: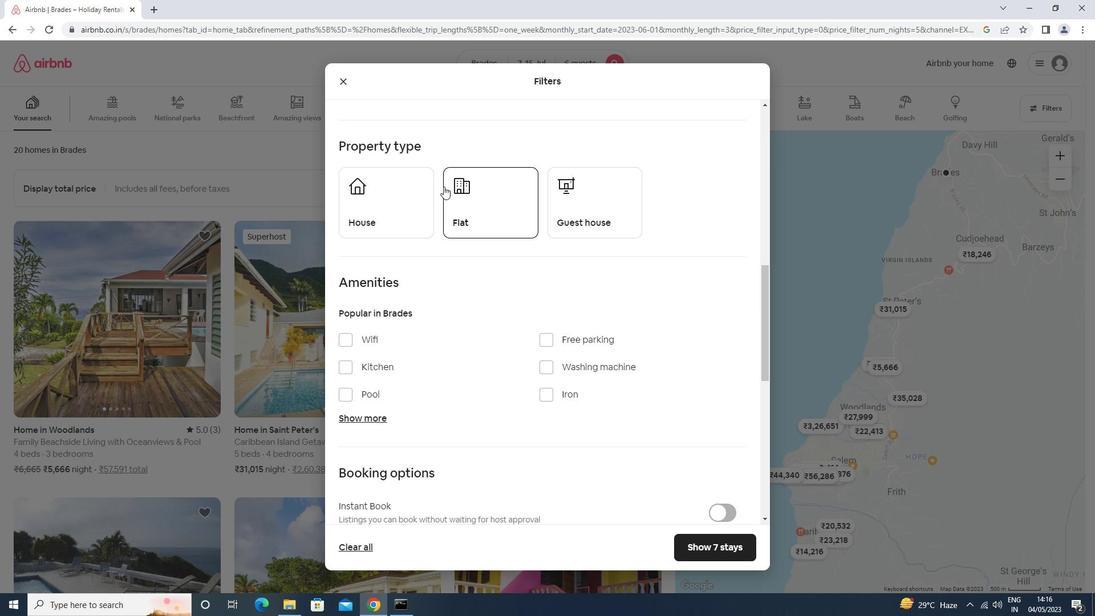 
Action: Mouse pressed left at (391, 196)
Screenshot: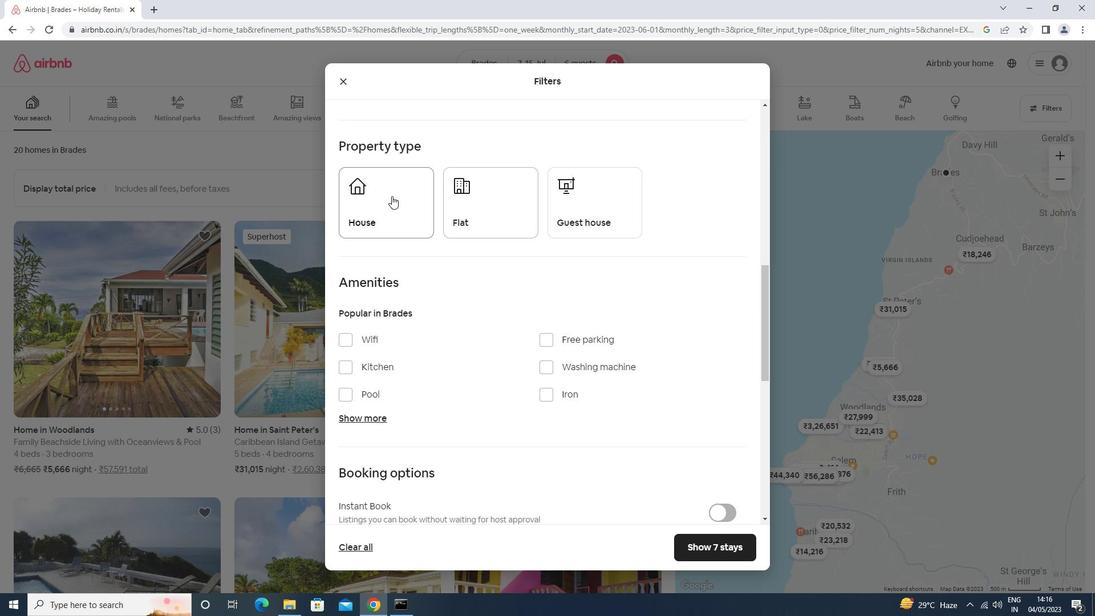 
Action: Mouse moved to (509, 212)
Screenshot: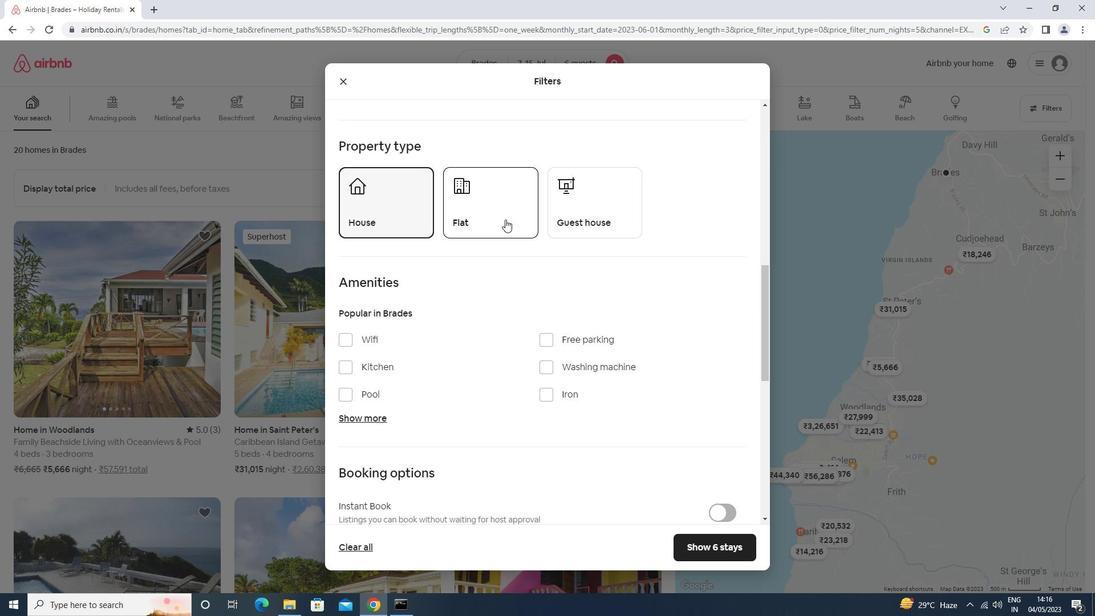 
Action: Mouse pressed left at (509, 212)
Screenshot: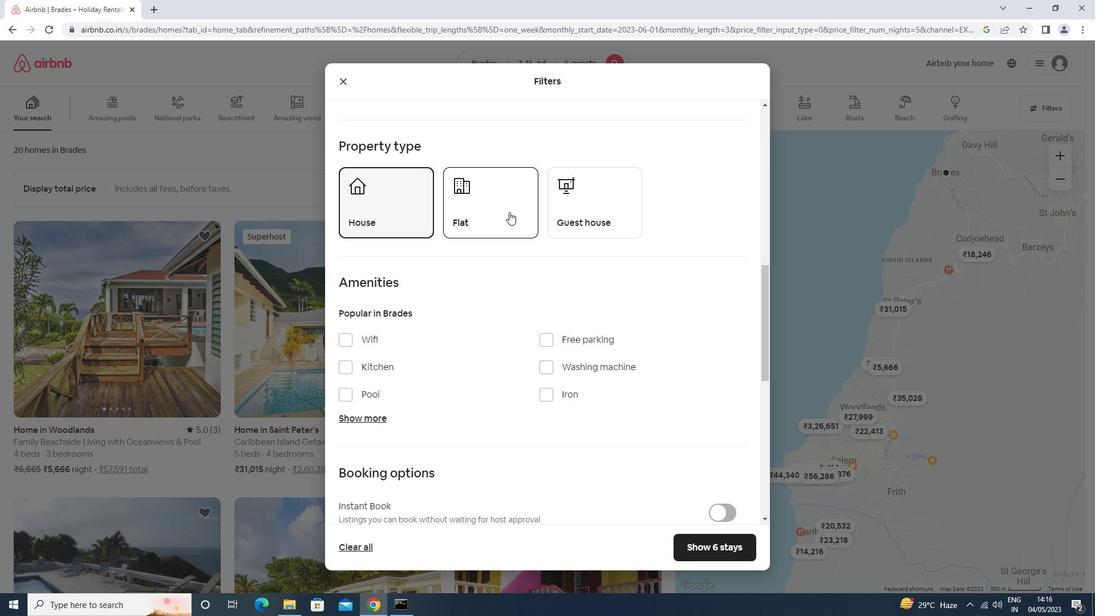 
Action: Mouse moved to (589, 209)
Screenshot: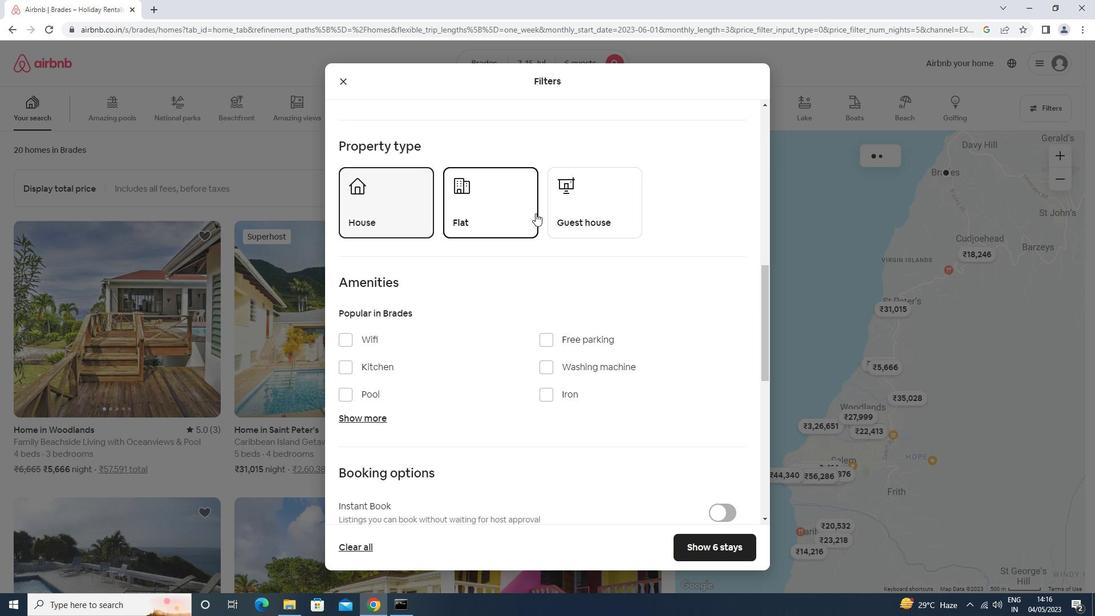 
Action: Mouse pressed left at (589, 209)
Screenshot: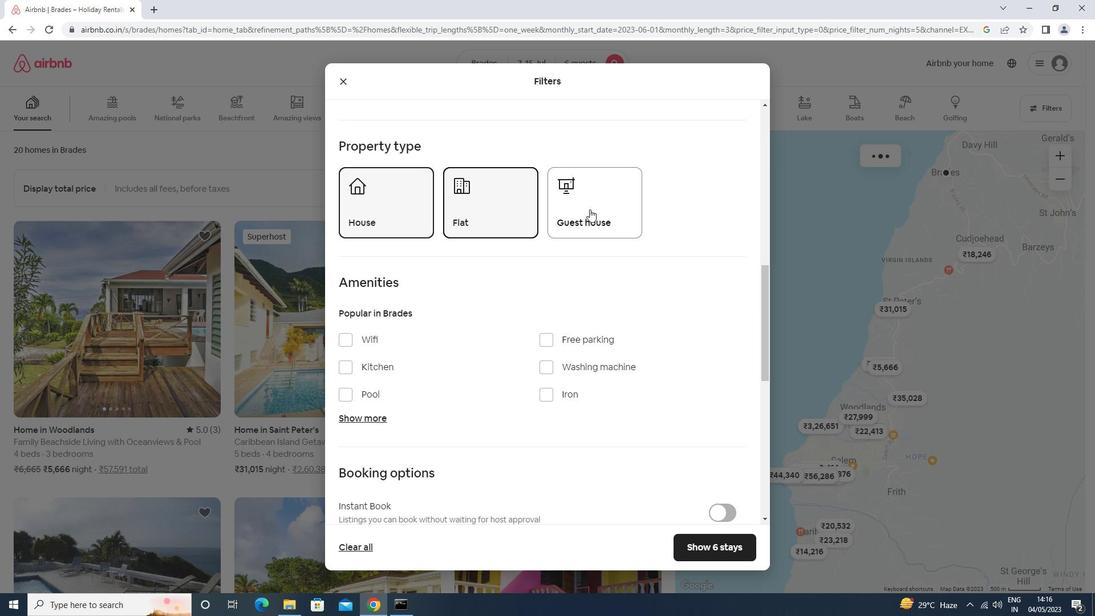 
Action: Mouse moved to (592, 205)
Screenshot: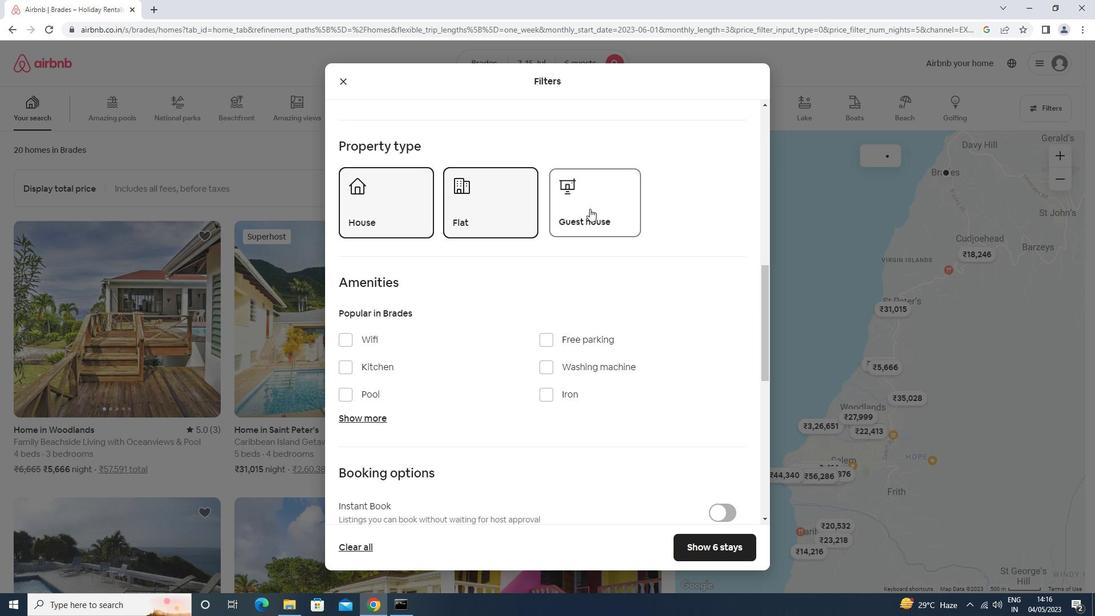 
Action: Mouse scrolled (592, 205) with delta (0, 0)
Screenshot: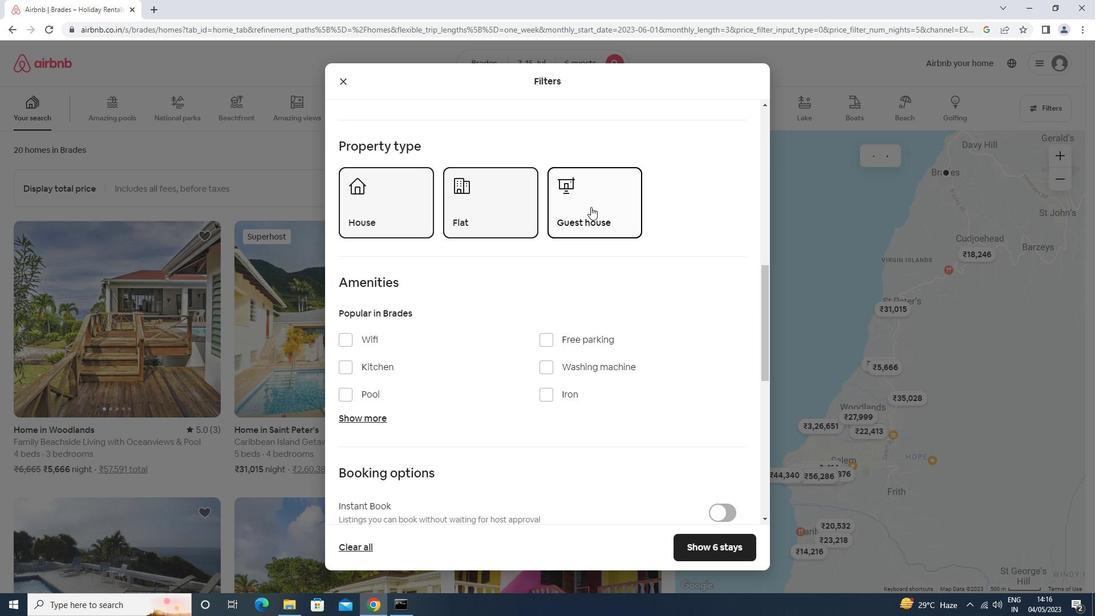 
Action: Mouse scrolled (592, 205) with delta (0, 0)
Screenshot: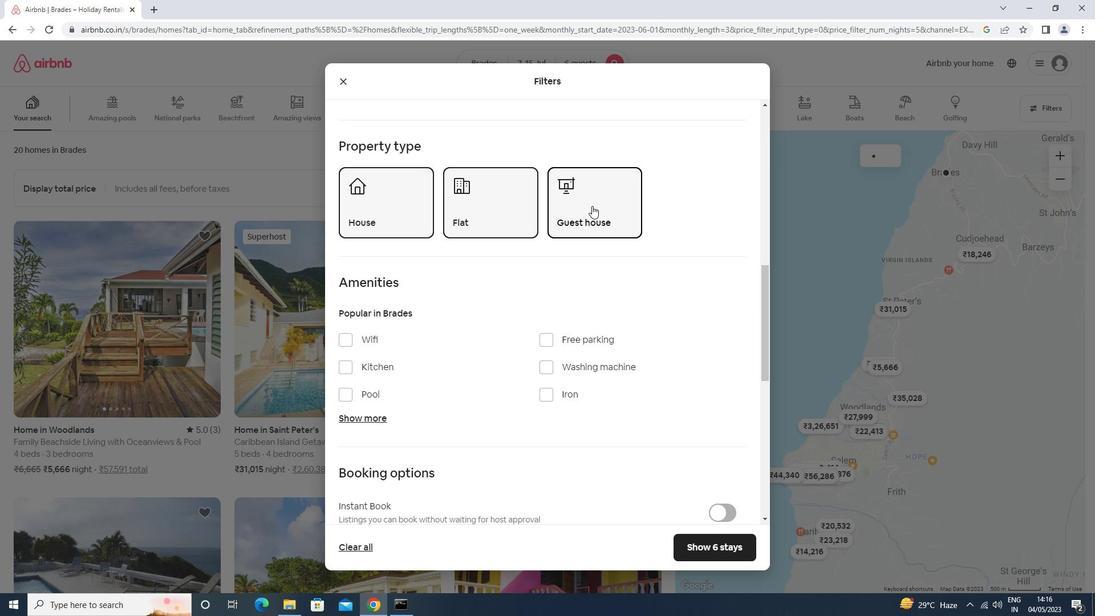 
Action: Mouse scrolled (592, 205) with delta (0, 0)
Screenshot: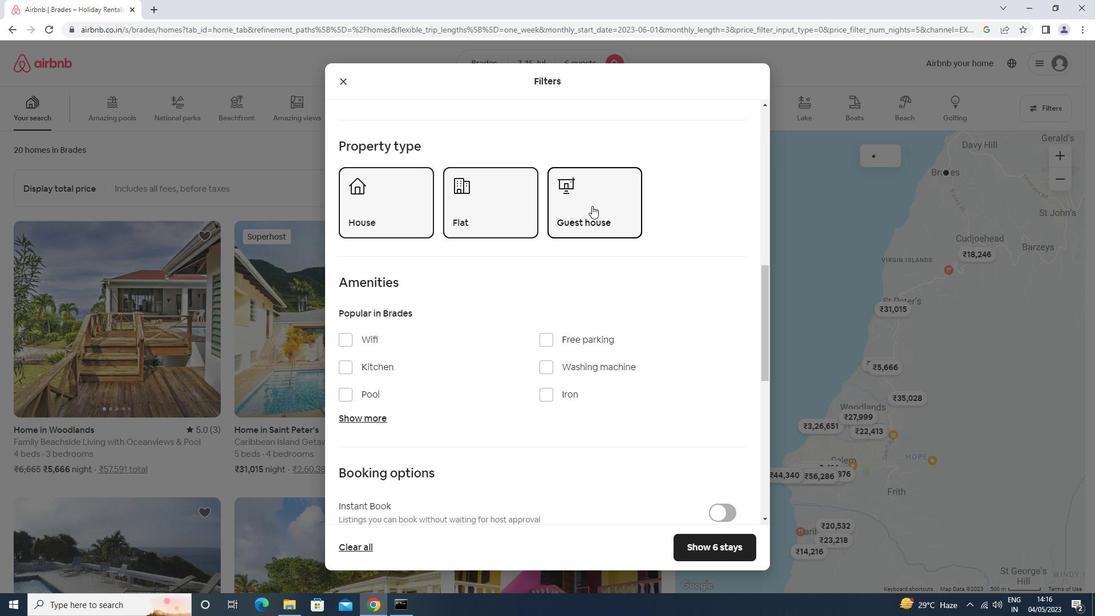 
Action: Mouse scrolled (592, 205) with delta (0, 0)
Screenshot: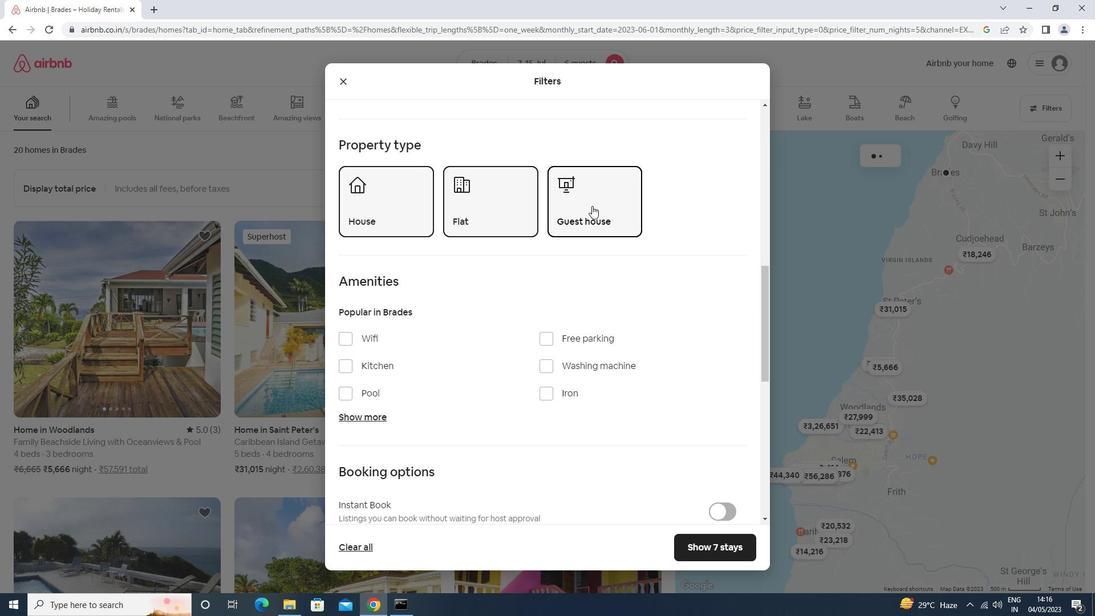 
Action: Mouse moved to (592, 205)
Screenshot: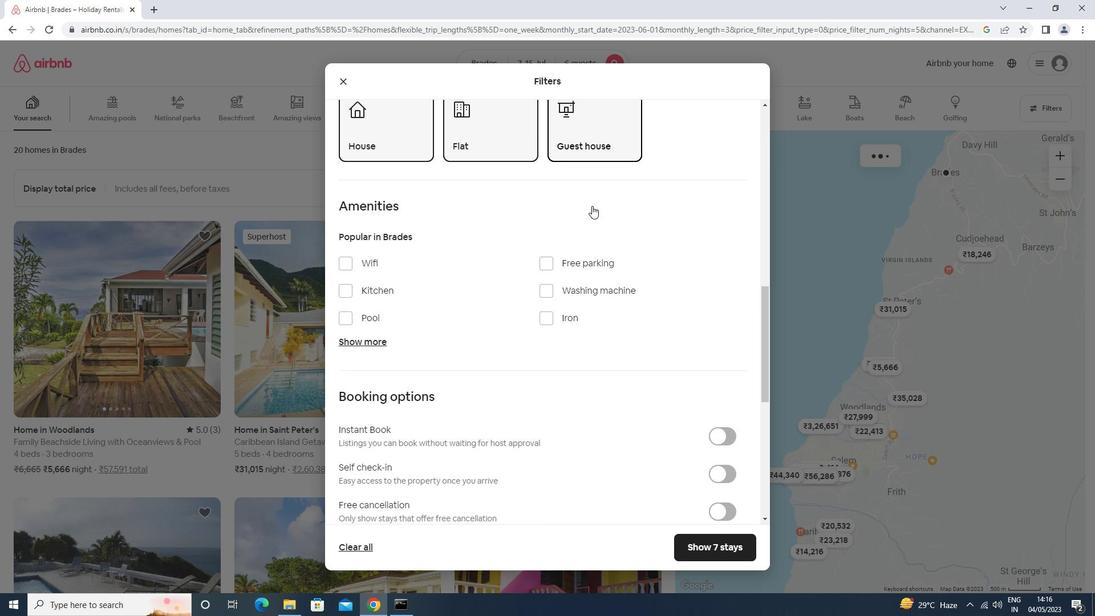 
Action: Mouse scrolled (592, 205) with delta (0, 0)
Screenshot: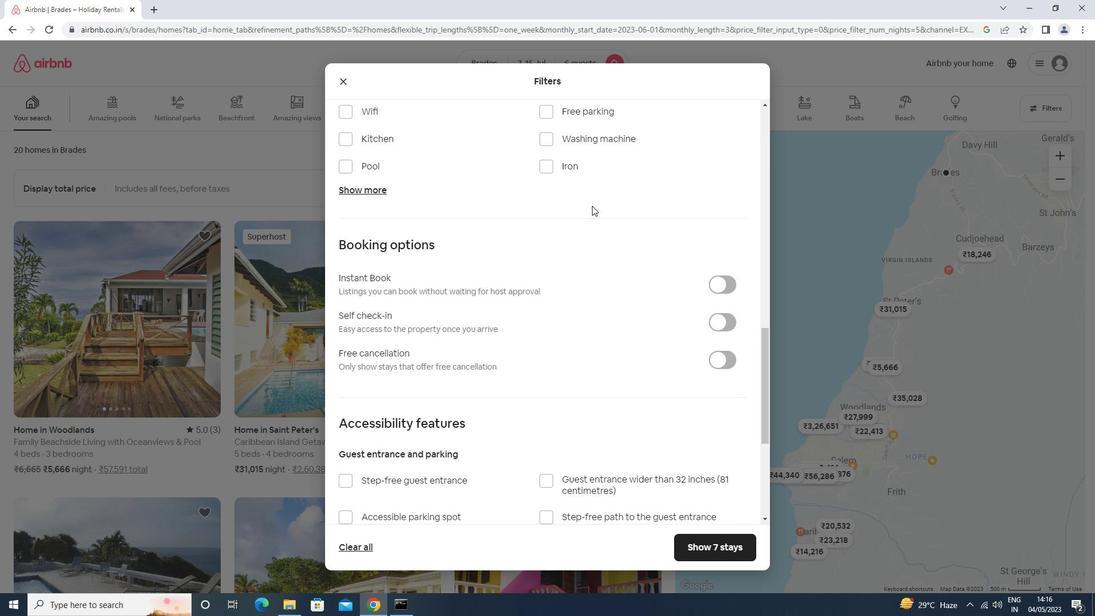 
Action: Mouse scrolled (592, 205) with delta (0, 0)
Screenshot: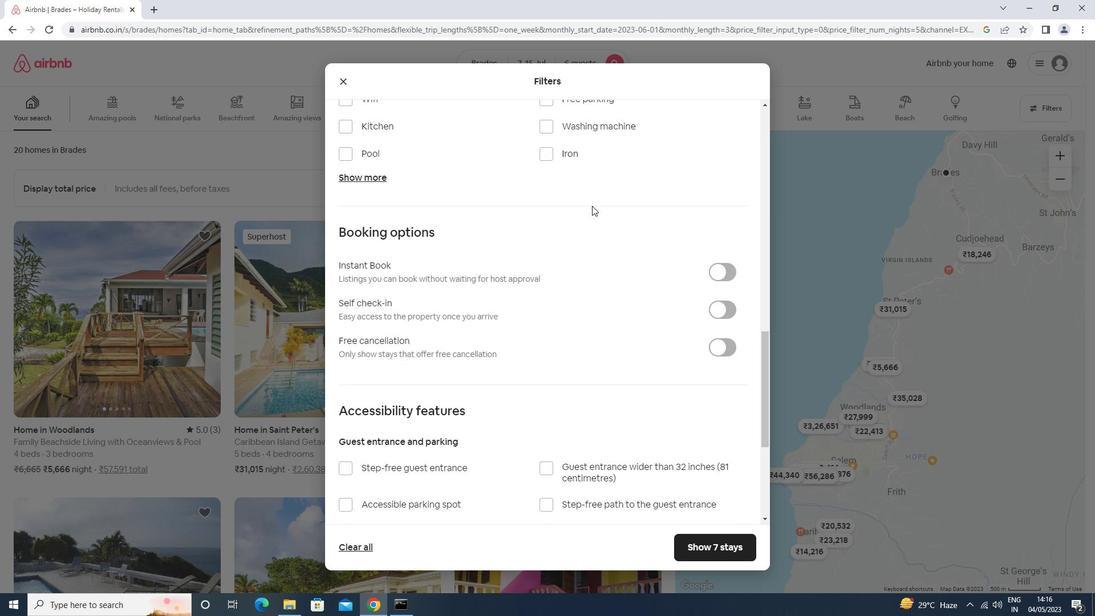 
Action: Mouse scrolled (592, 205) with delta (0, 0)
Screenshot: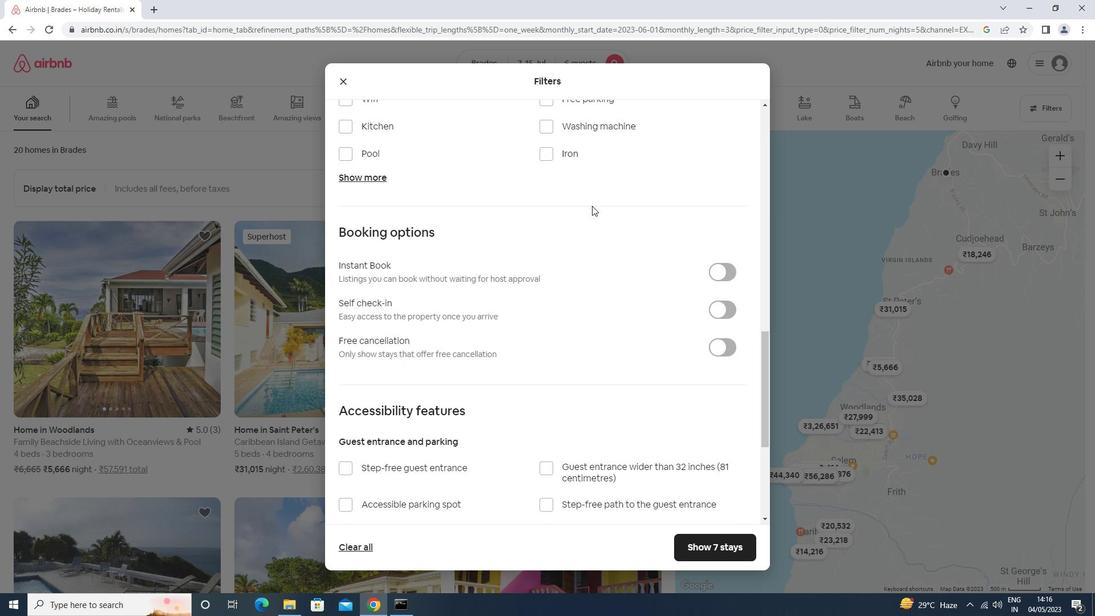 
Action: Mouse moved to (563, 217)
Screenshot: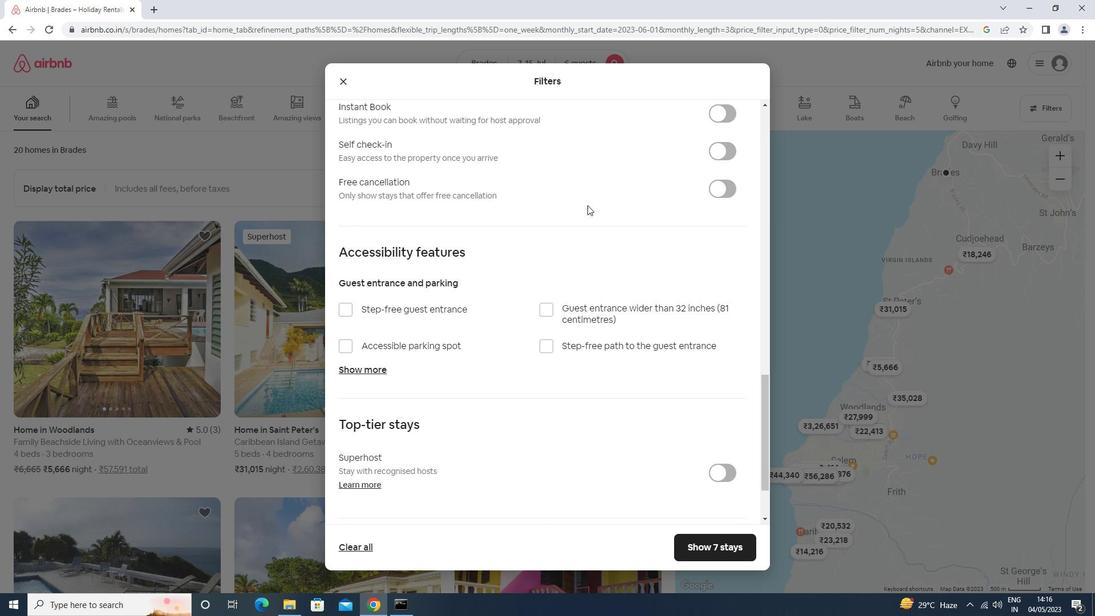 
Action: Mouse scrolled (563, 218) with delta (0, 0)
Screenshot: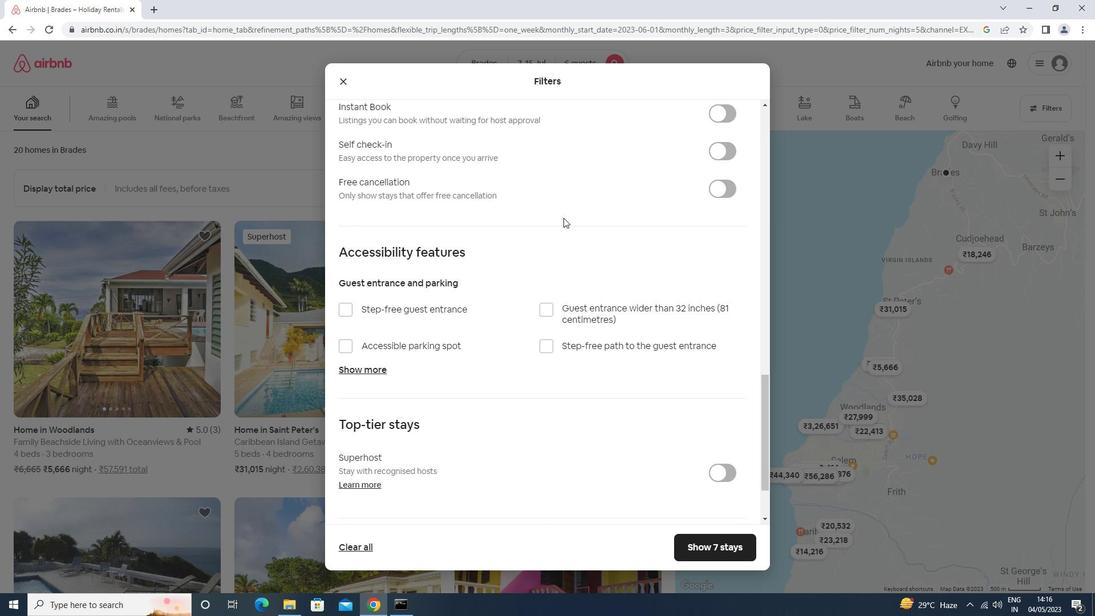 
Action: Mouse scrolled (563, 218) with delta (0, 0)
Screenshot: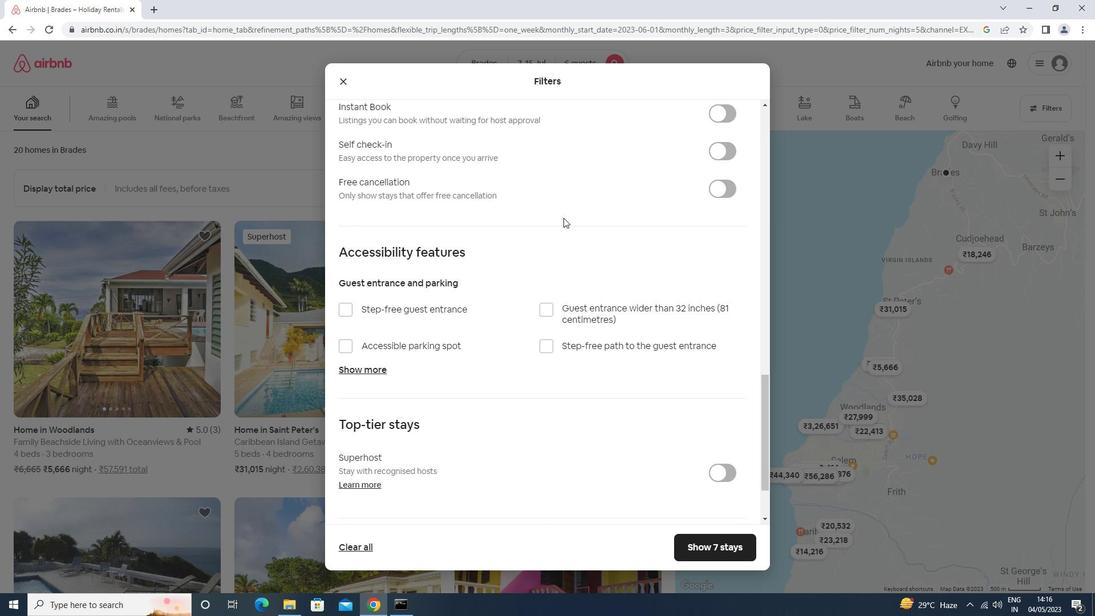 
Action: Mouse moved to (717, 261)
Screenshot: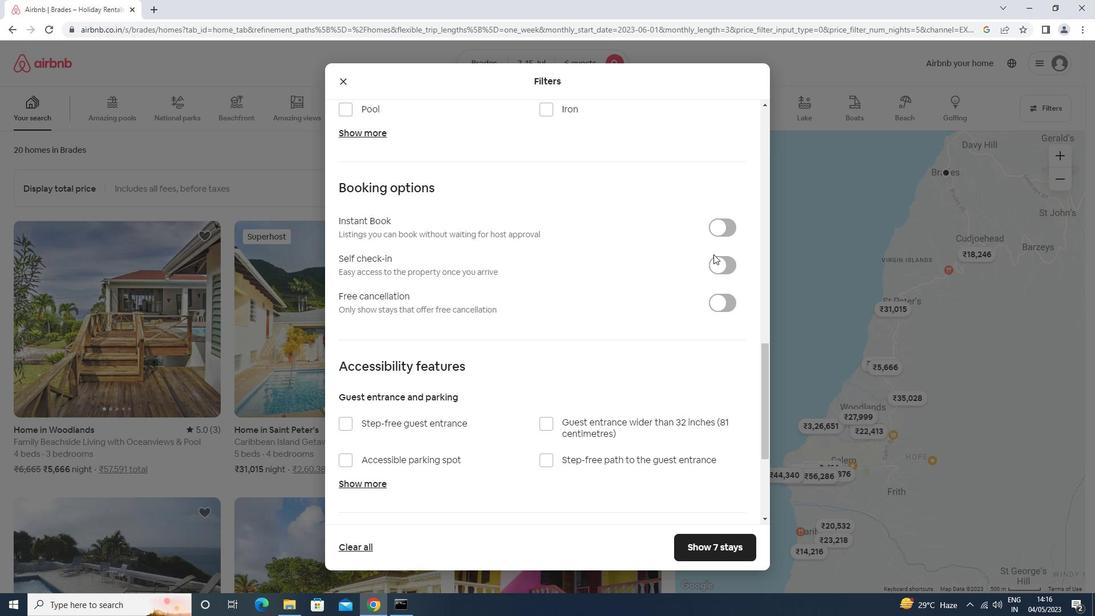 
Action: Mouse pressed left at (717, 261)
Screenshot: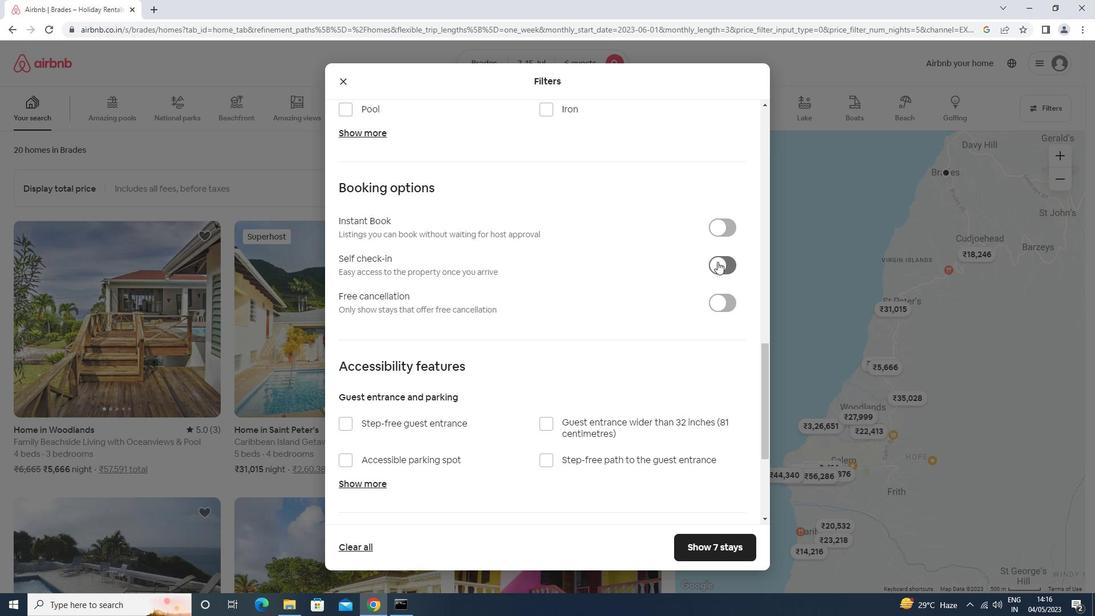 
Action: Mouse moved to (714, 264)
Screenshot: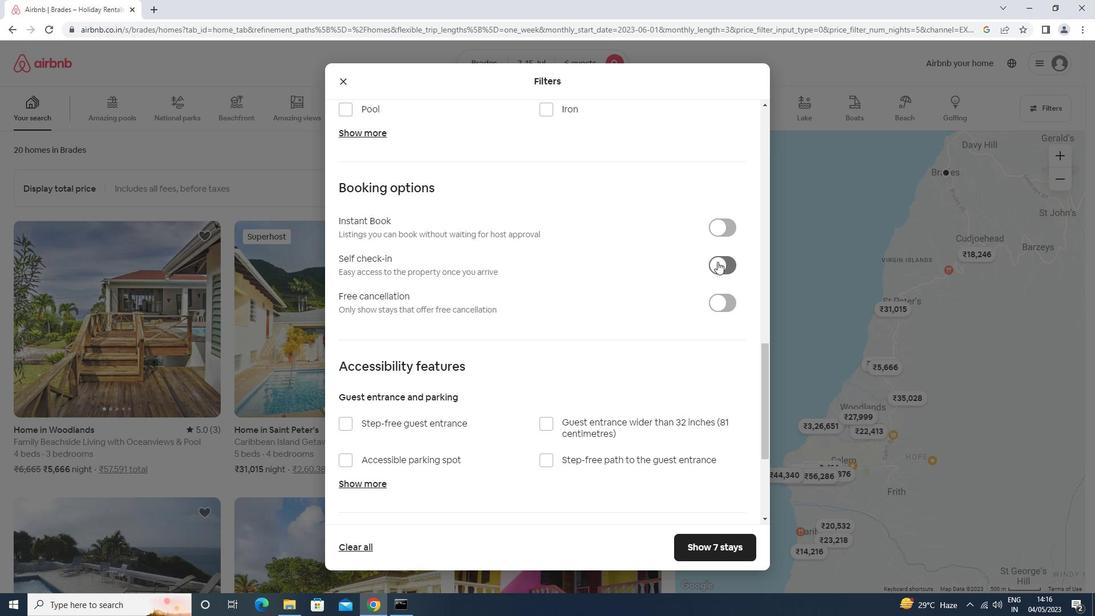 
Action: Mouse scrolled (714, 265) with delta (0, 0)
Screenshot: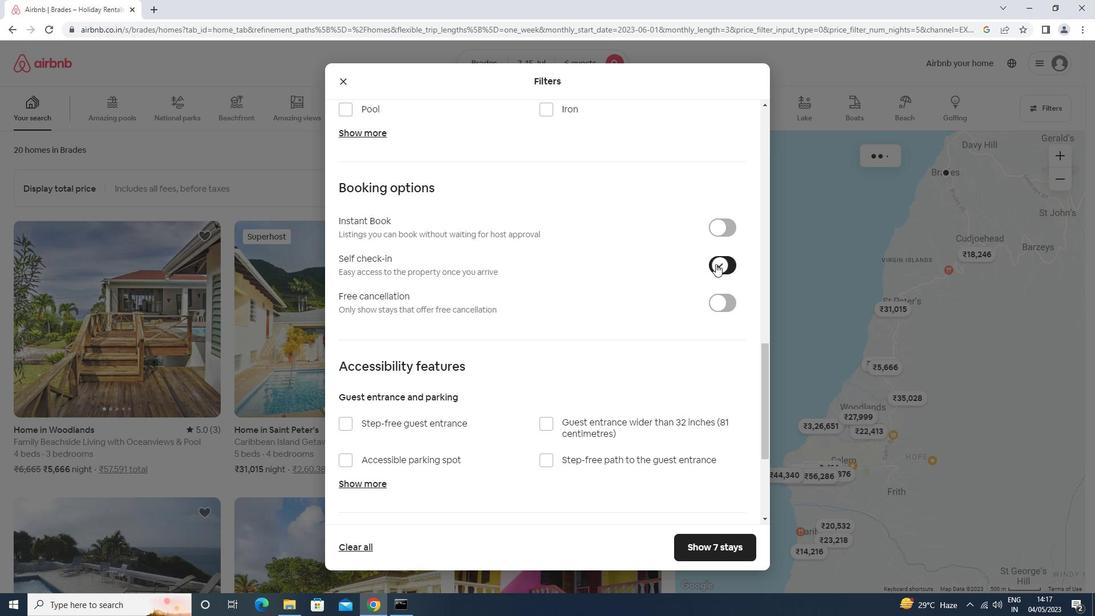 
Action: Mouse scrolled (714, 265) with delta (0, 0)
Screenshot: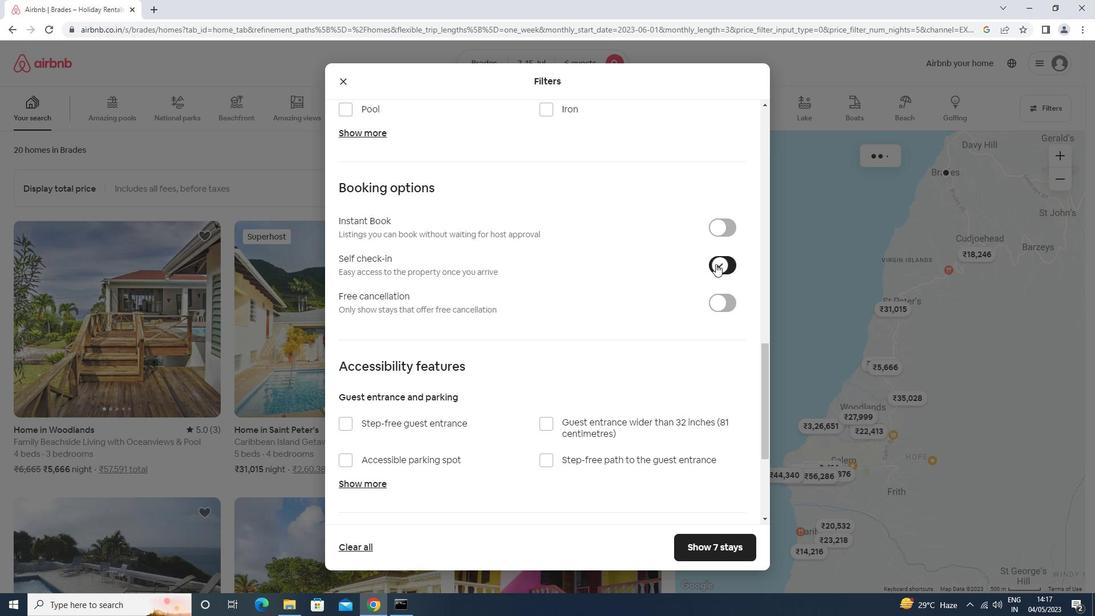 
Action: Mouse scrolled (714, 265) with delta (0, 0)
Screenshot: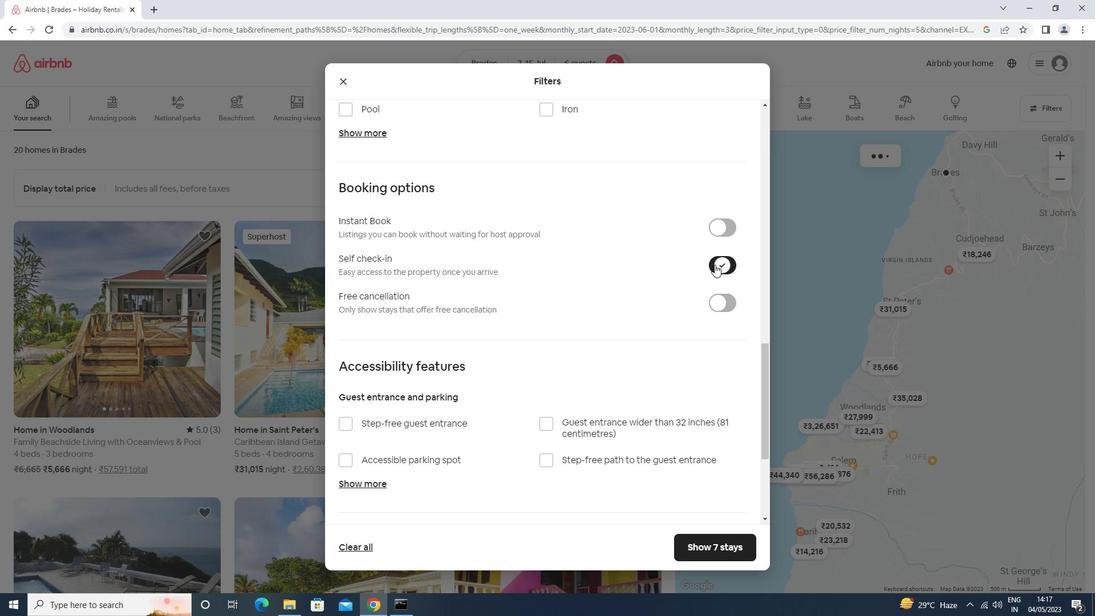 
Action: Mouse moved to (567, 249)
Screenshot: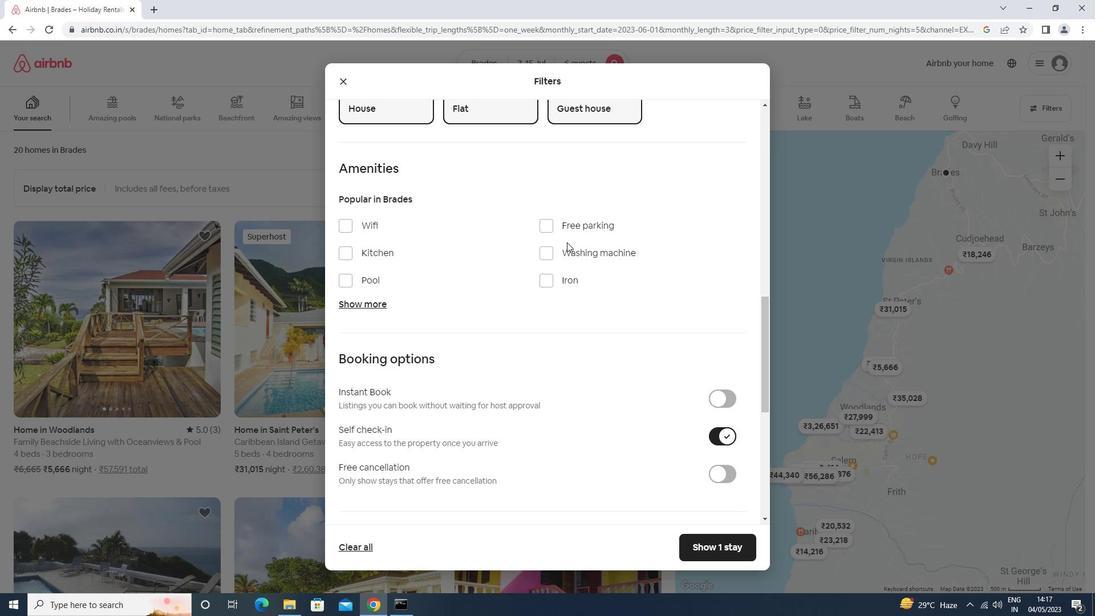 
Action: Mouse pressed left at (567, 249)
Screenshot: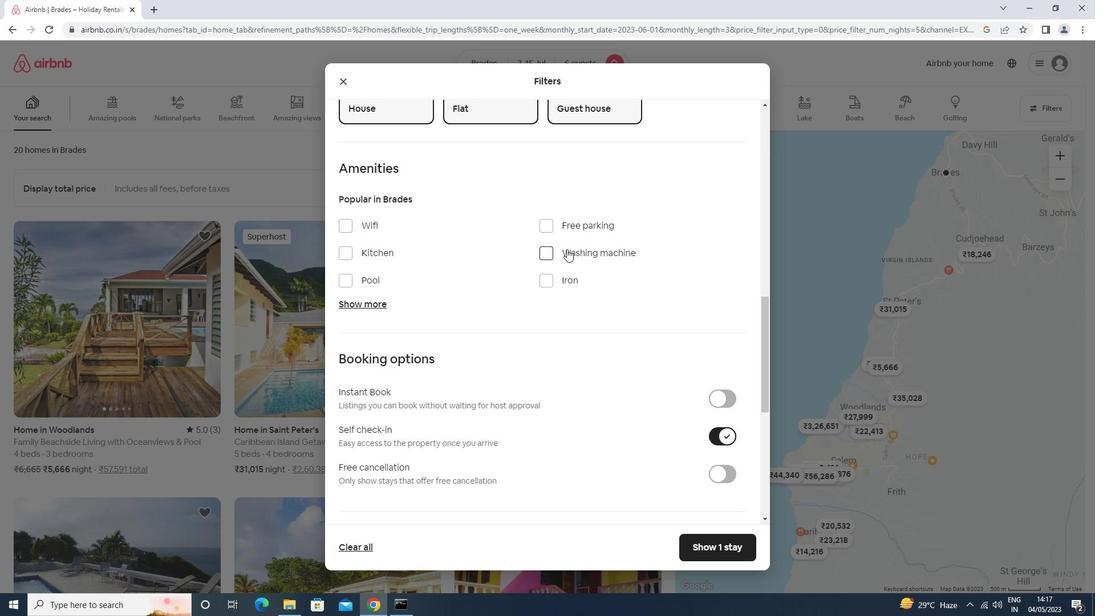
Action: Mouse moved to (568, 249)
Screenshot: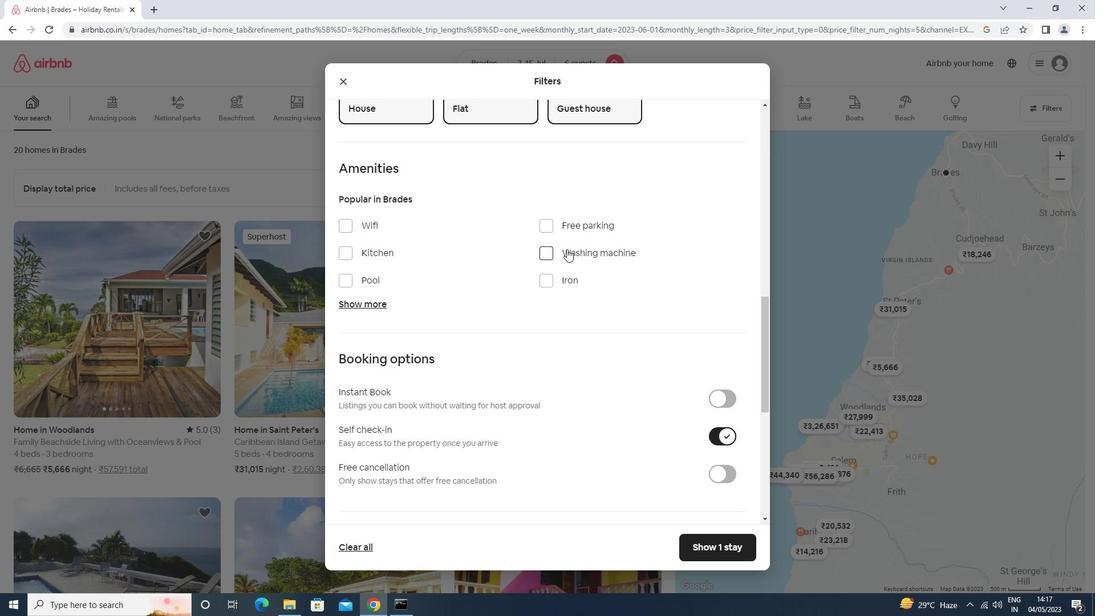 
Action: Mouse scrolled (568, 248) with delta (0, 0)
Screenshot: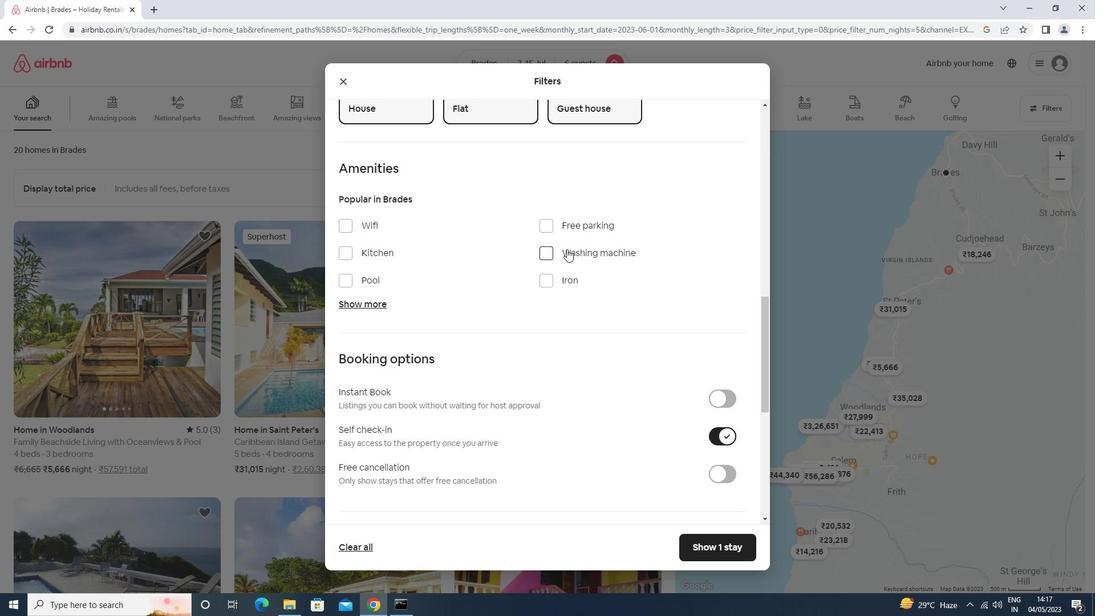 
Action: Mouse scrolled (568, 248) with delta (0, 0)
Screenshot: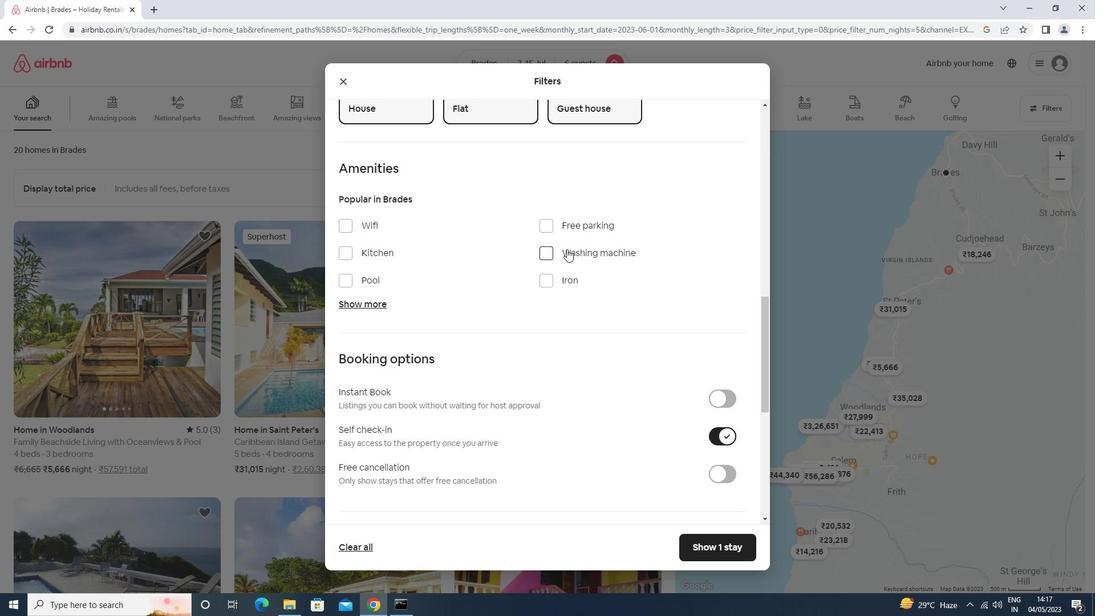 
Action: Mouse scrolled (568, 248) with delta (0, 0)
Screenshot: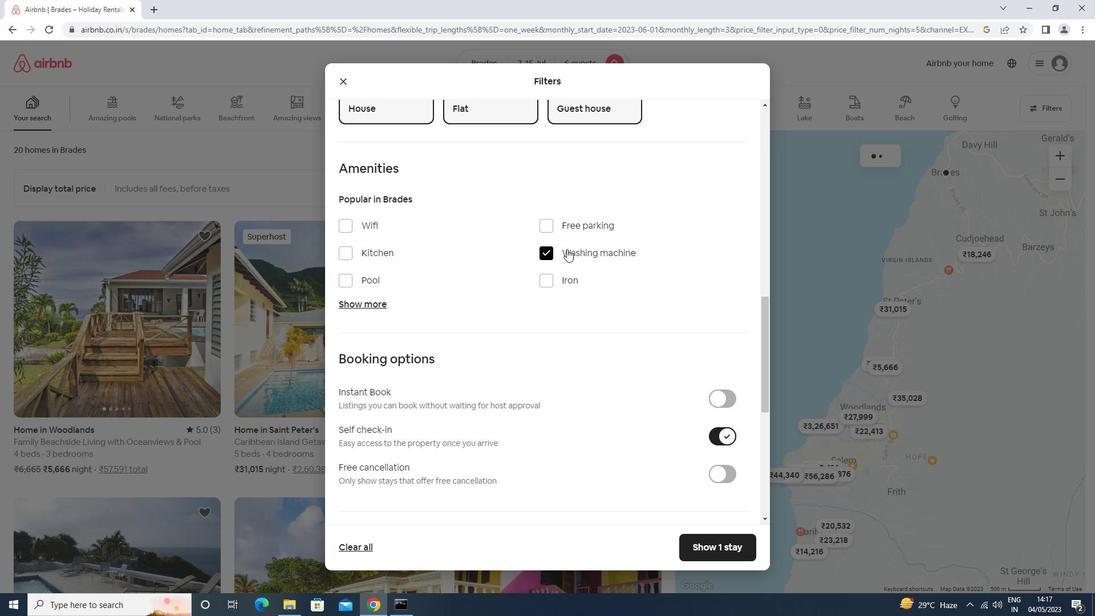 
Action: Mouse scrolled (568, 248) with delta (0, -1)
Screenshot: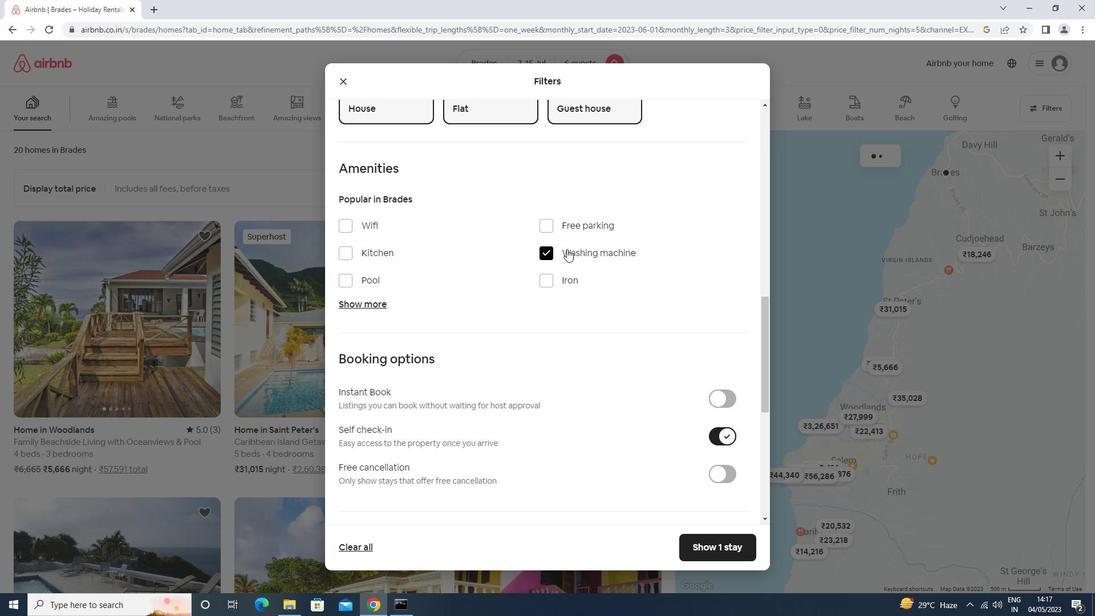
Action: Mouse scrolled (568, 248) with delta (0, 0)
Screenshot: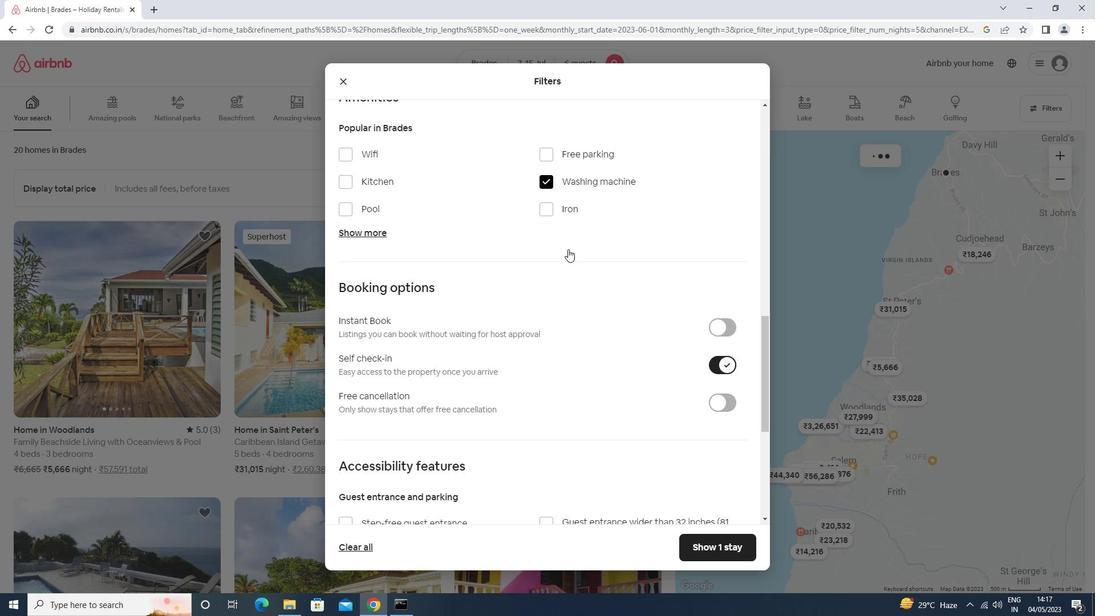 
Action: Mouse scrolled (568, 248) with delta (0, 0)
Screenshot: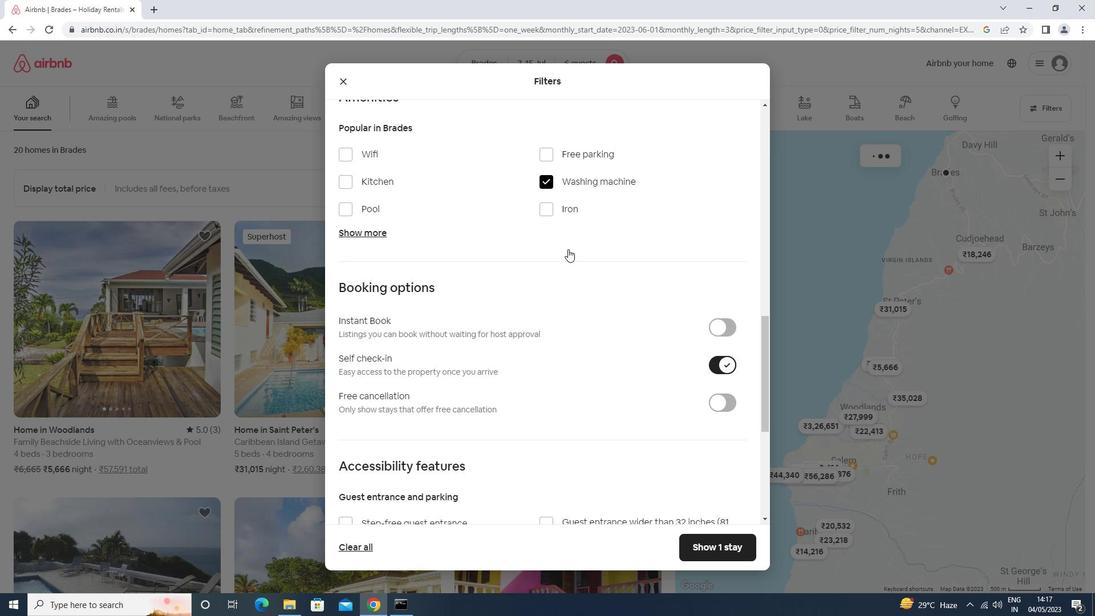 
Action: Mouse scrolled (568, 248) with delta (0, 0)
Screenshot: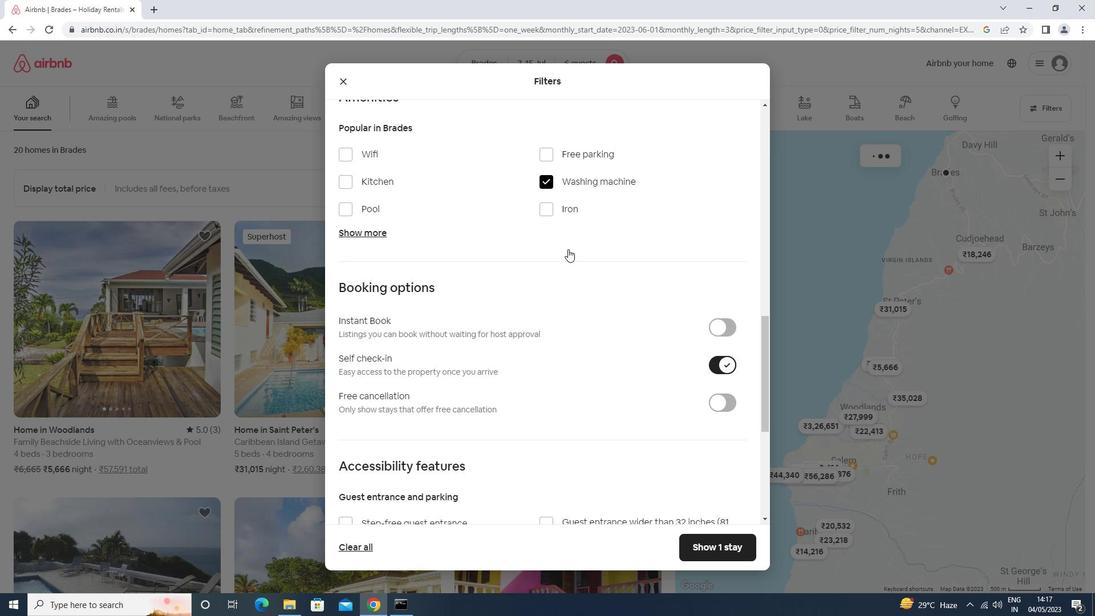 
Action: Mouse scrolled (568, 248) with delta (0, 0)
Screenshot: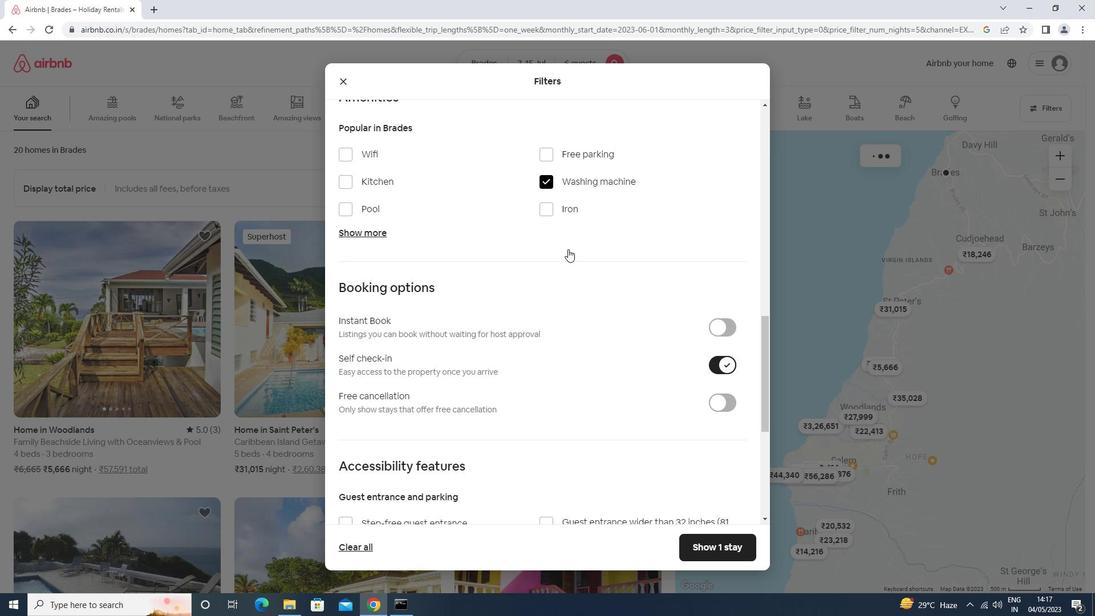 
Action: Mouse moved to (537, 293)
Screenshot: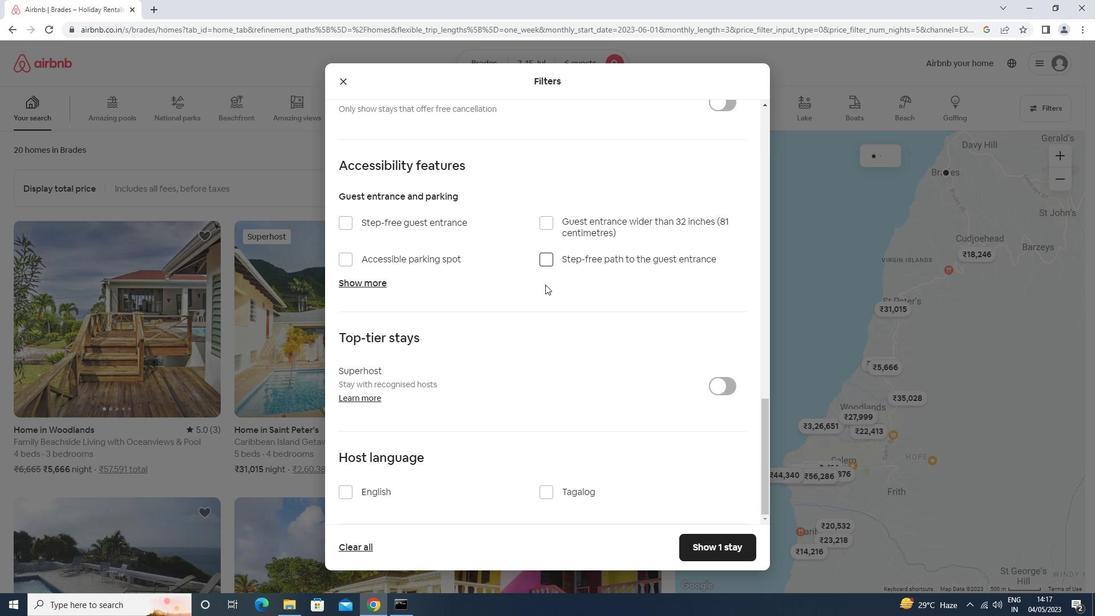 
Action: Mouse scrolled (537, 293) with delta (0, 0)
Screenshot: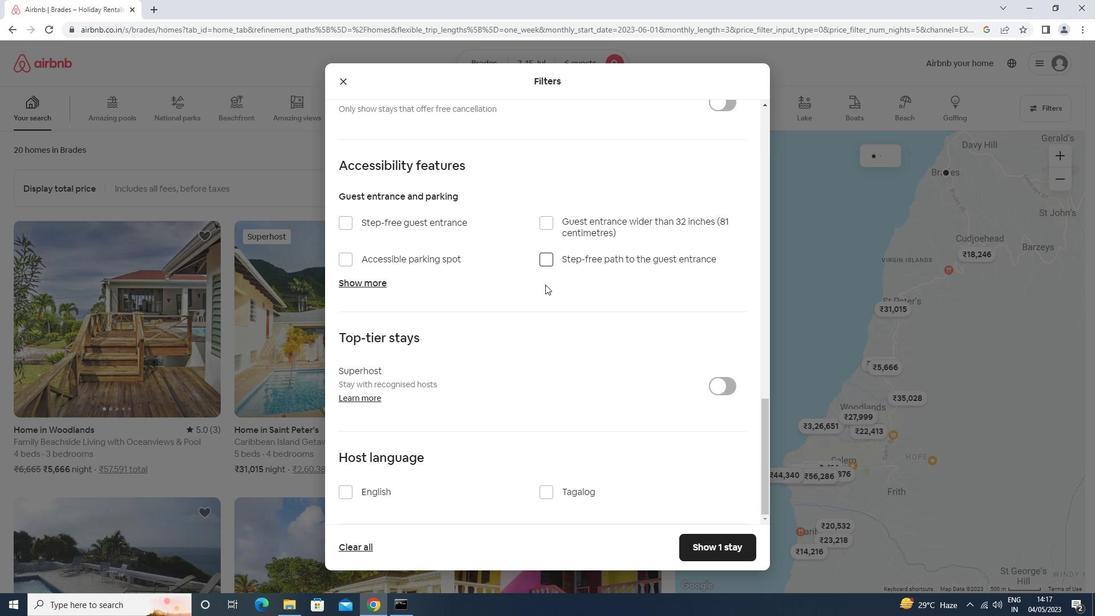 
Action: Mouse moved to (537, 295)
Screenshot: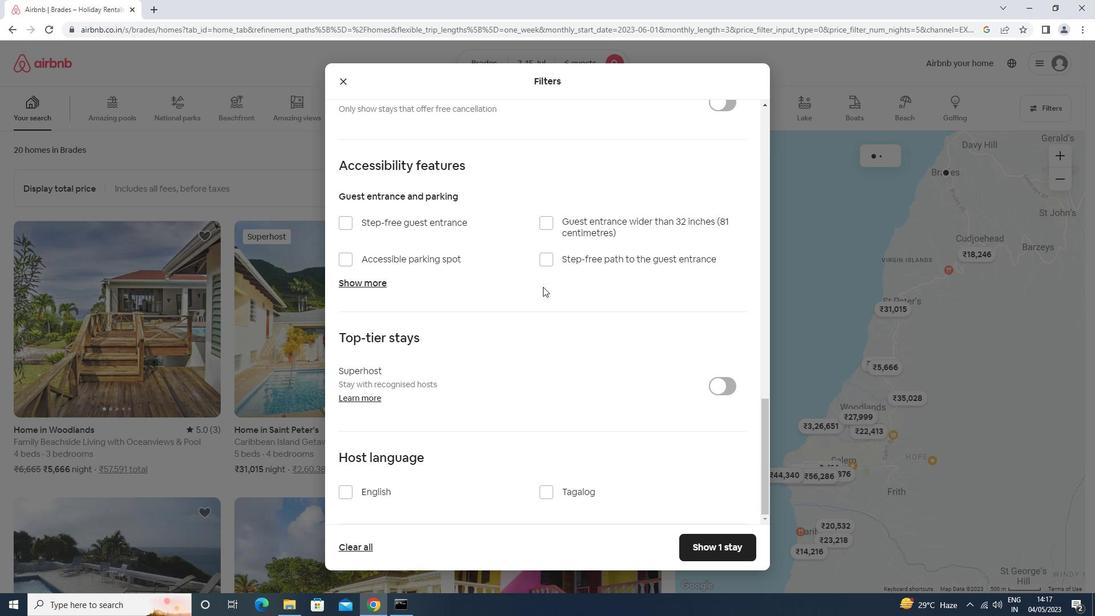 
Action: Mouse scrolled (537, 294) with delta (0, 0)
Screenshot: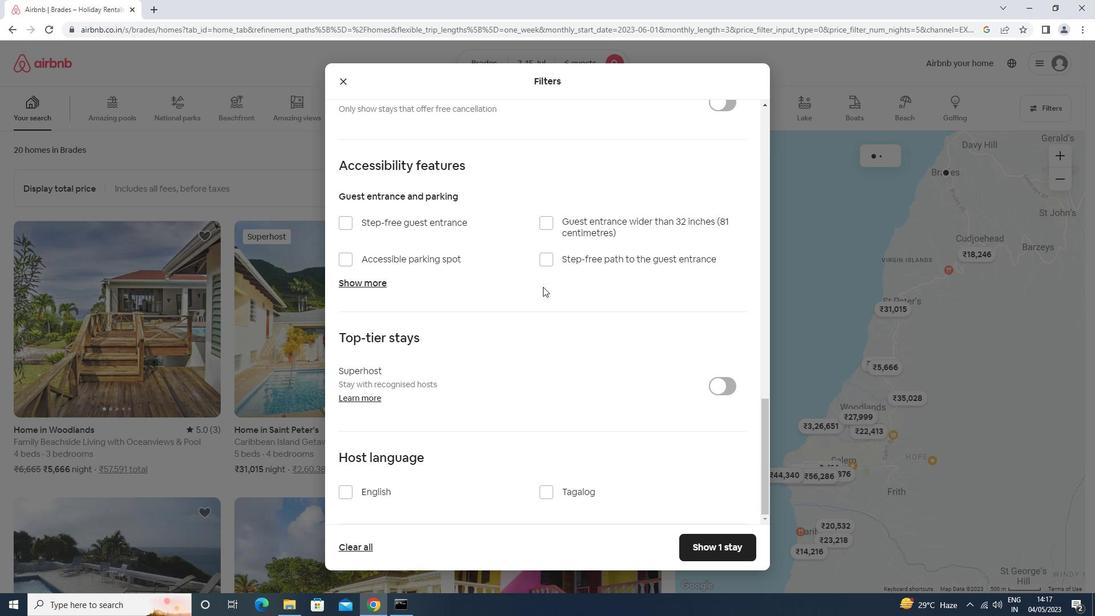 
Action: Mouse moved to (536, 295)
Screenshot: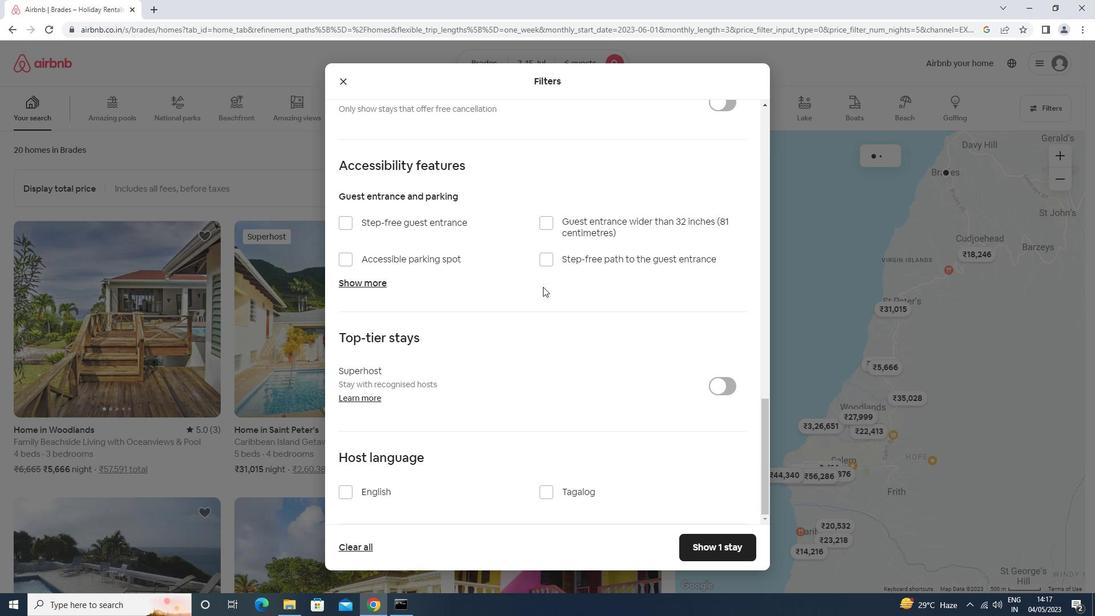 
Action: Mouse scrolled (536, 296) with delta (0, 0)
Screenshot: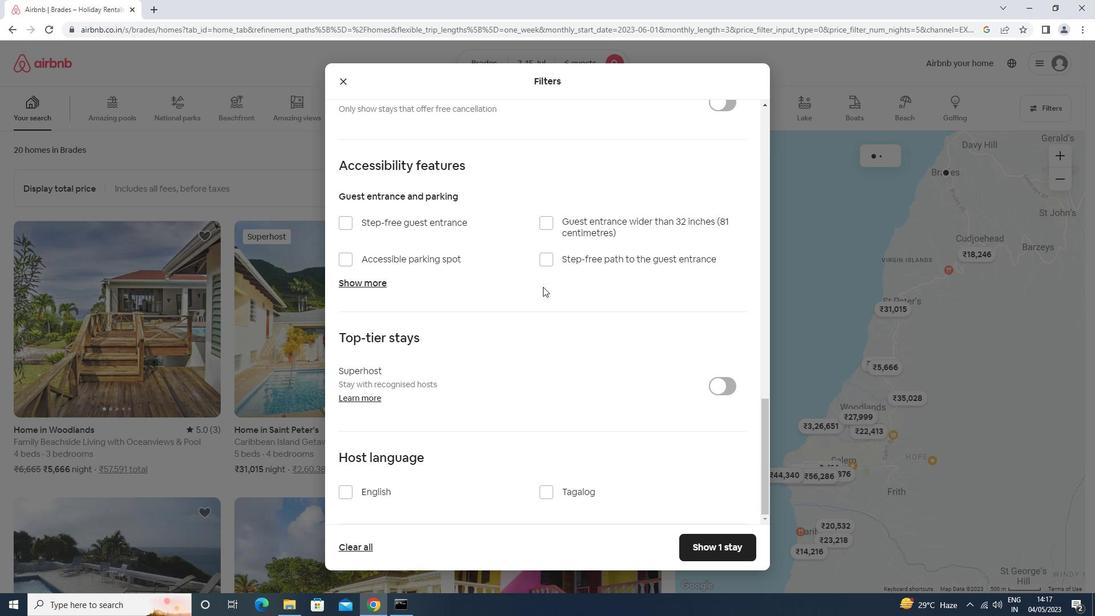 
Action: Mouse moved to (536, 296)
Screenshot: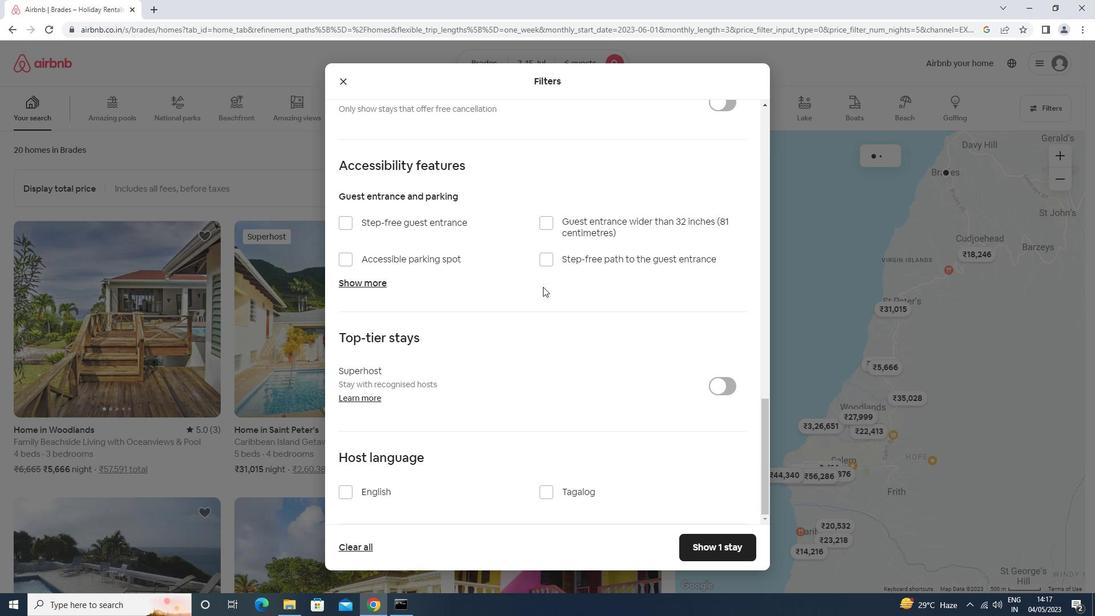 
Action: Mouse scrolled (536, 295) with delta (0, 0)
Screenshot: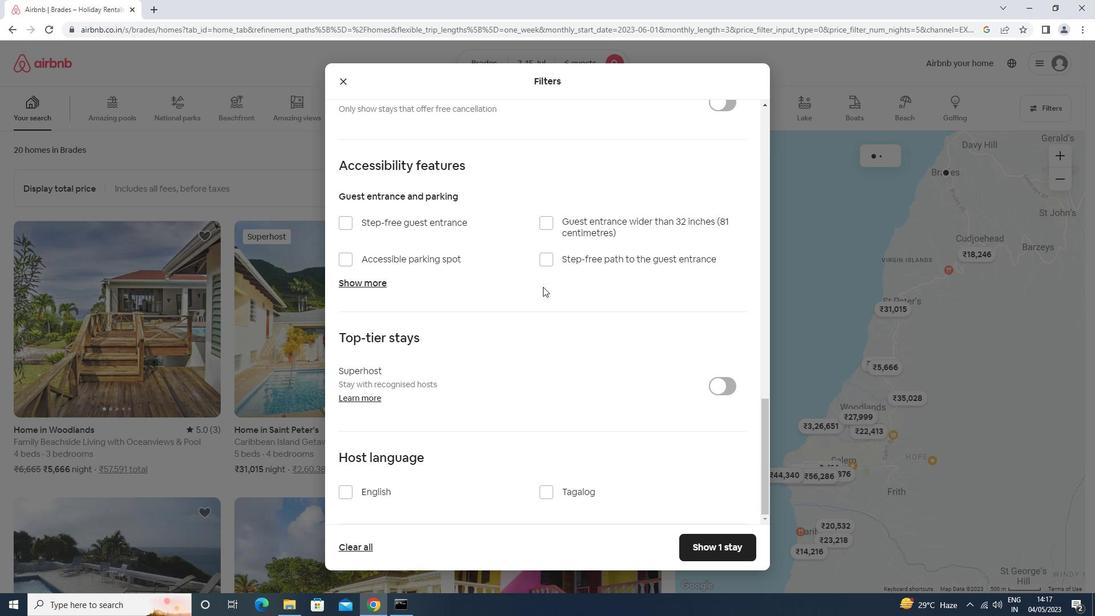 
Action: Mouse moved to (535, 296)
Screenshot: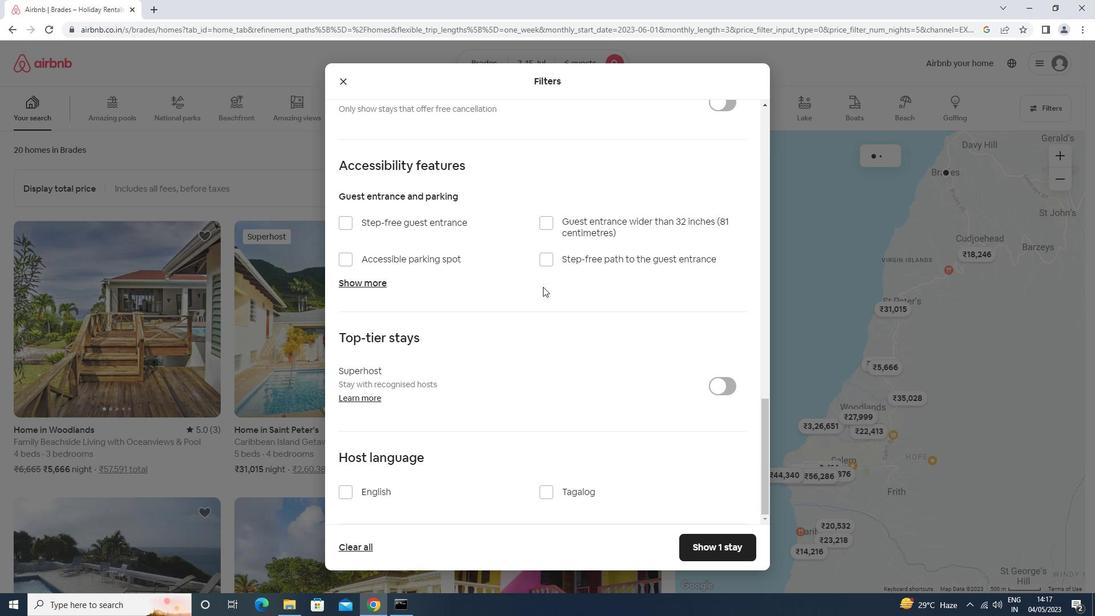 
Action: Mouse scrolled (535, 296) with delta (0, 0)
Screenshot: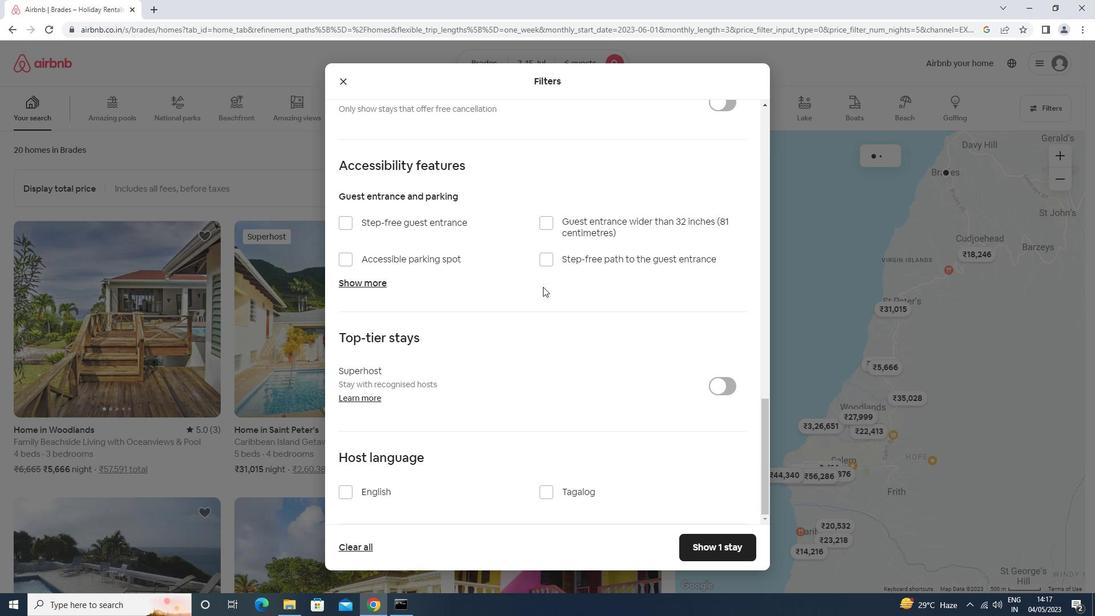 
Action: Mouse moved to (403, 482)
Screenshot: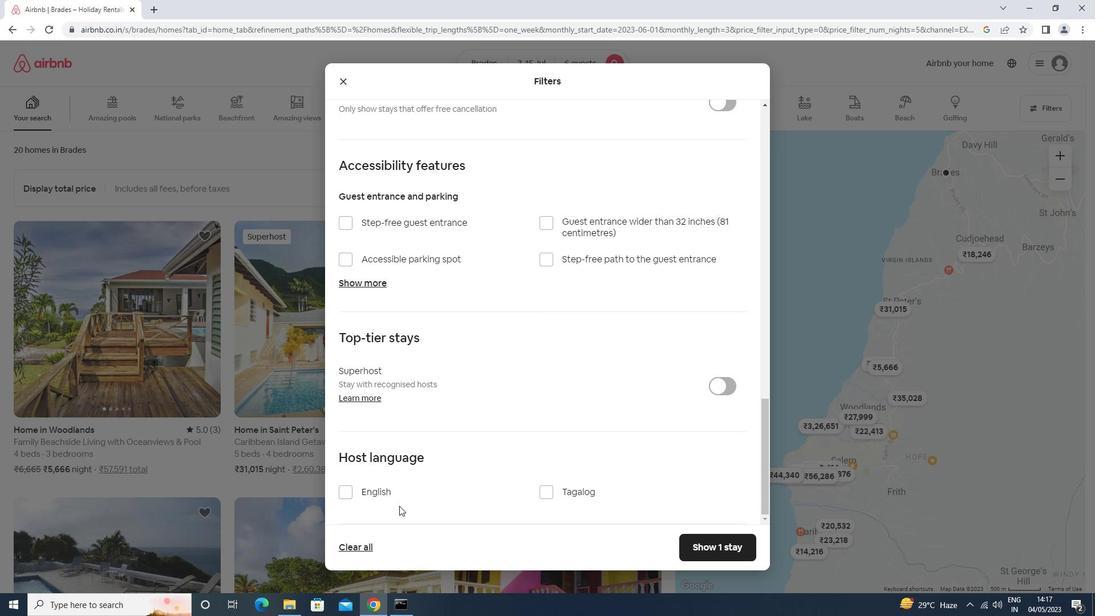 
Action: Mouse pressed left at (403, 482)
Screenshot: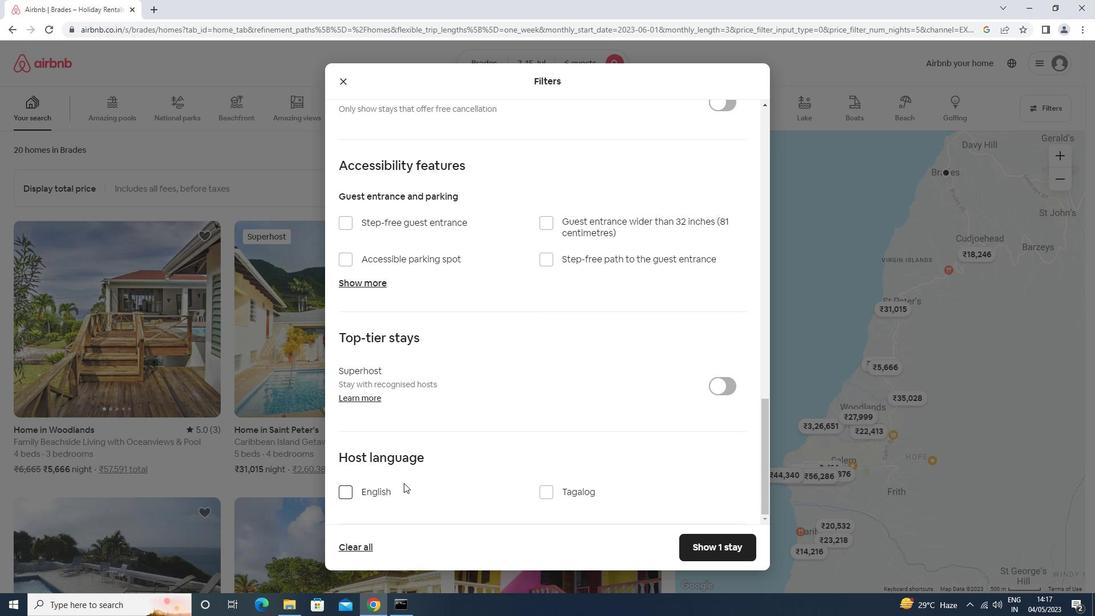 
Action: Mouse moved to (399, 484)
Screenshot: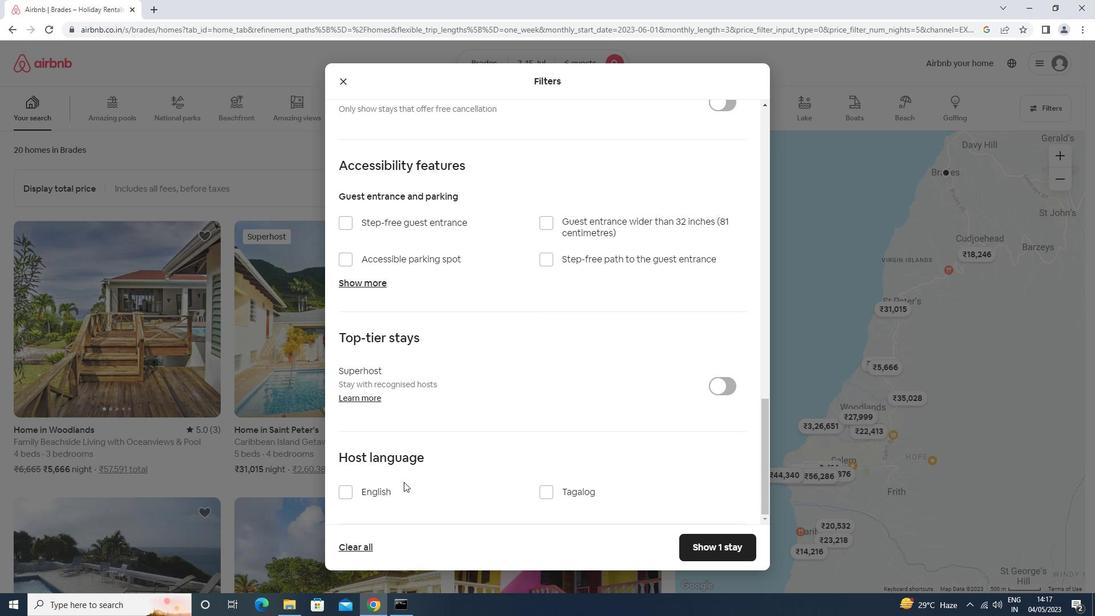 
Action: Mouse pressed left at (399, 484)
Screenshot: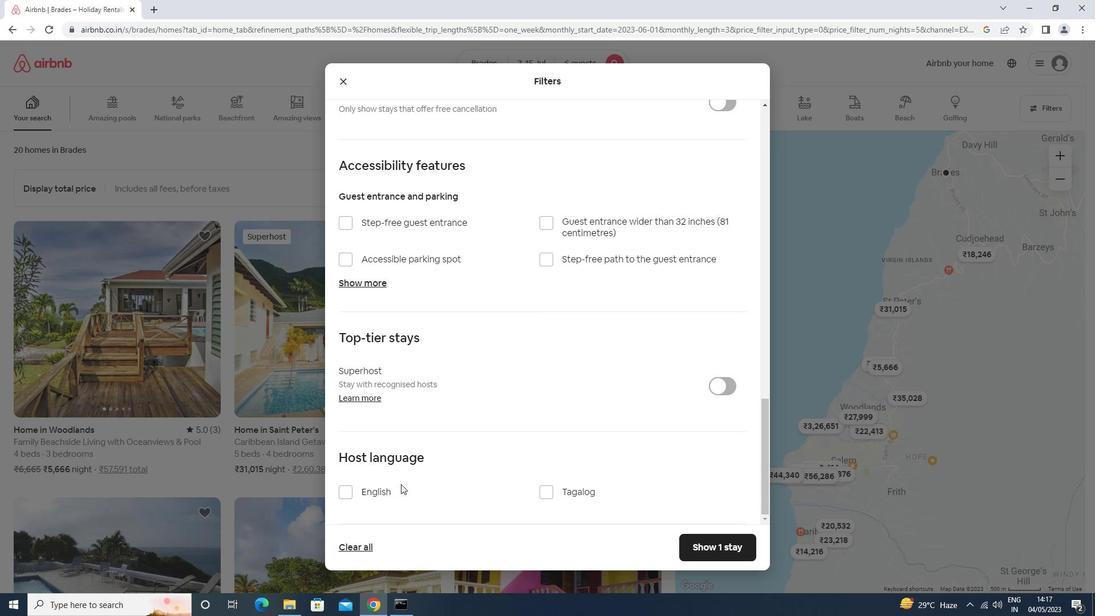 
Action: Mouse moved to (397, 488)
Screenshot: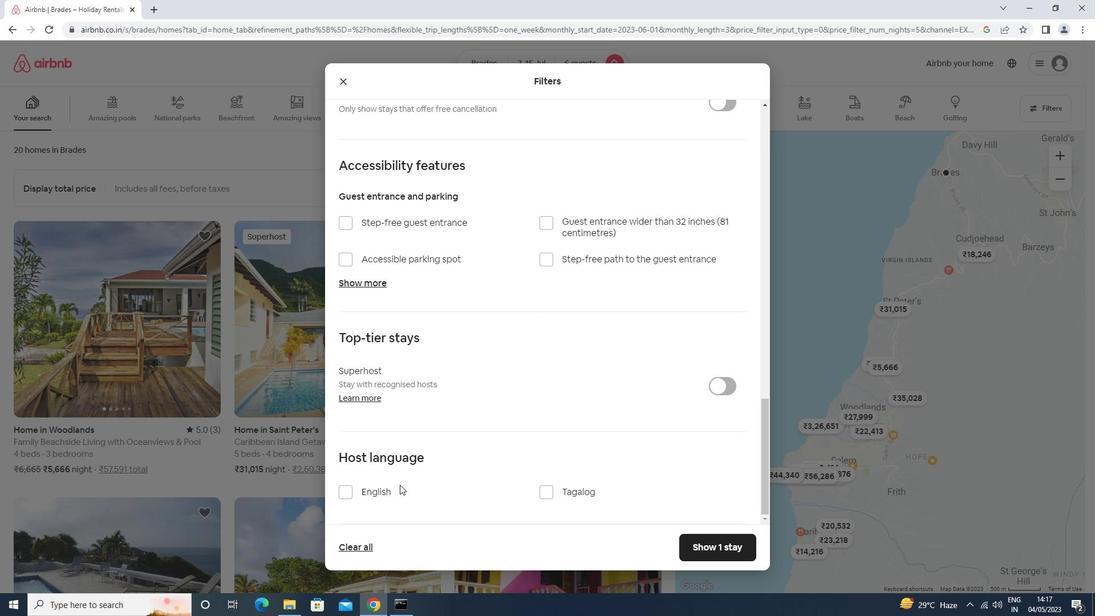 
Action: Mouse pressed left at (397, 488)
Screenshot: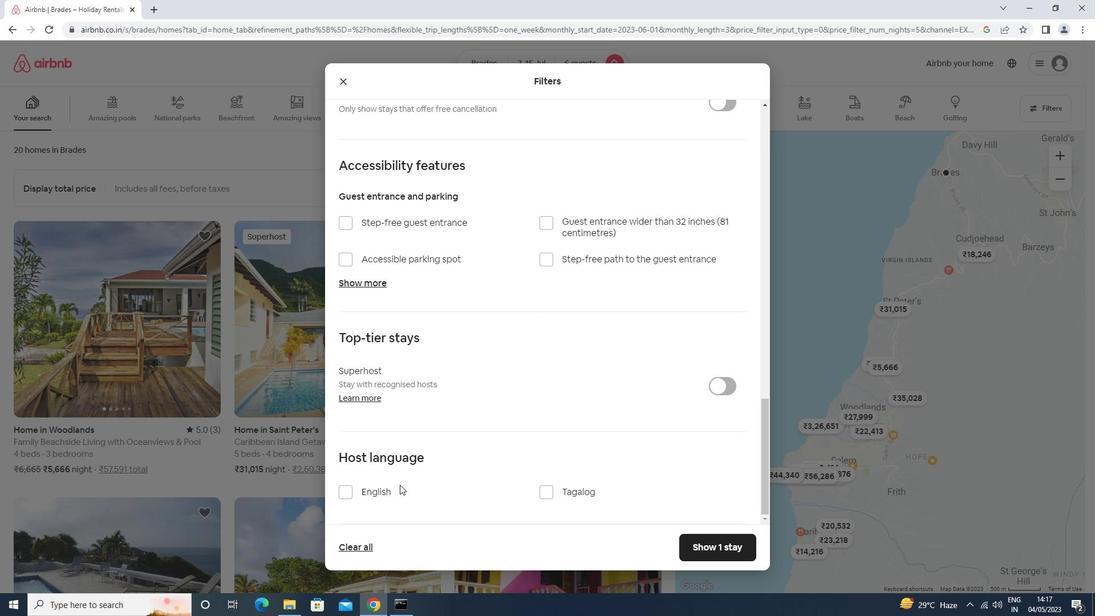 
Action: Mouse moved to (718, 552)
Screenshot: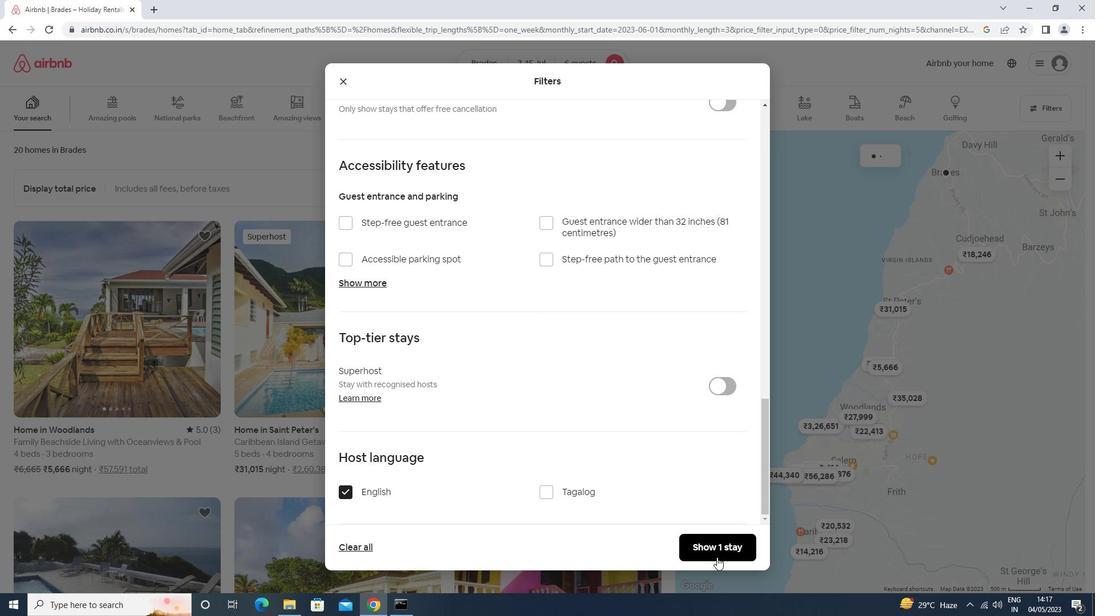 
Action: Mouse pressed left at (718, 552)
Screenshot: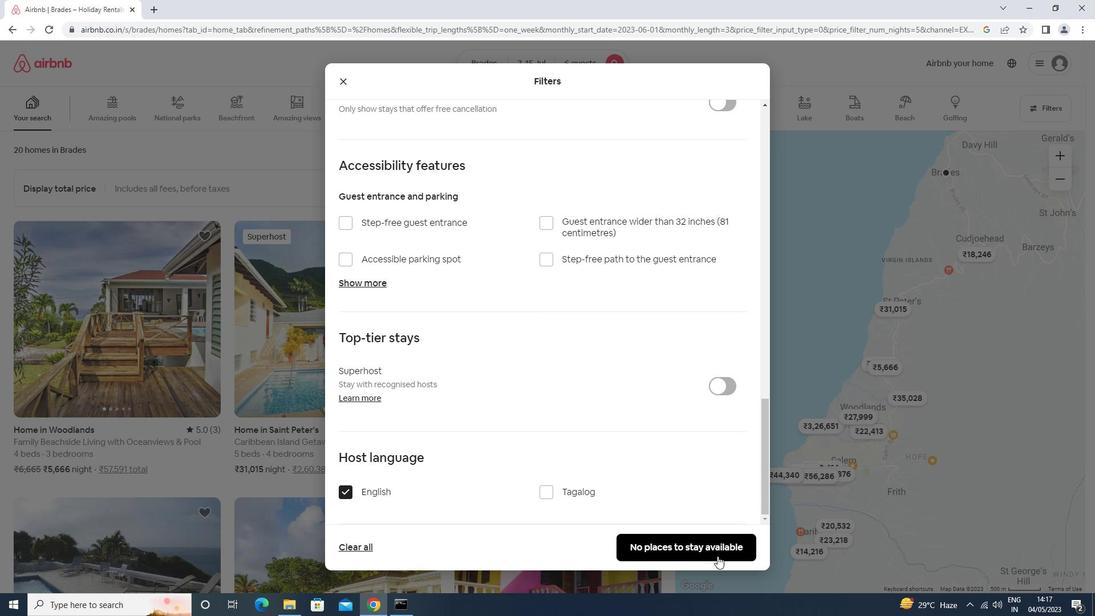 
